 Task: Search one way flight ticket for 2 adults, 2 children, 2 infants in seat in first from Spokane: Spokane International Airport (geiger Field) to Laramie: Laramie Regional Airport on 5-3-2023. Choice of flights is Emirates. Number of bags: 7 checked bags. Price is upto 86000. Outbound departure time preference is 12:00.
Action: Mouse moved to (360, 302)
Screenshot: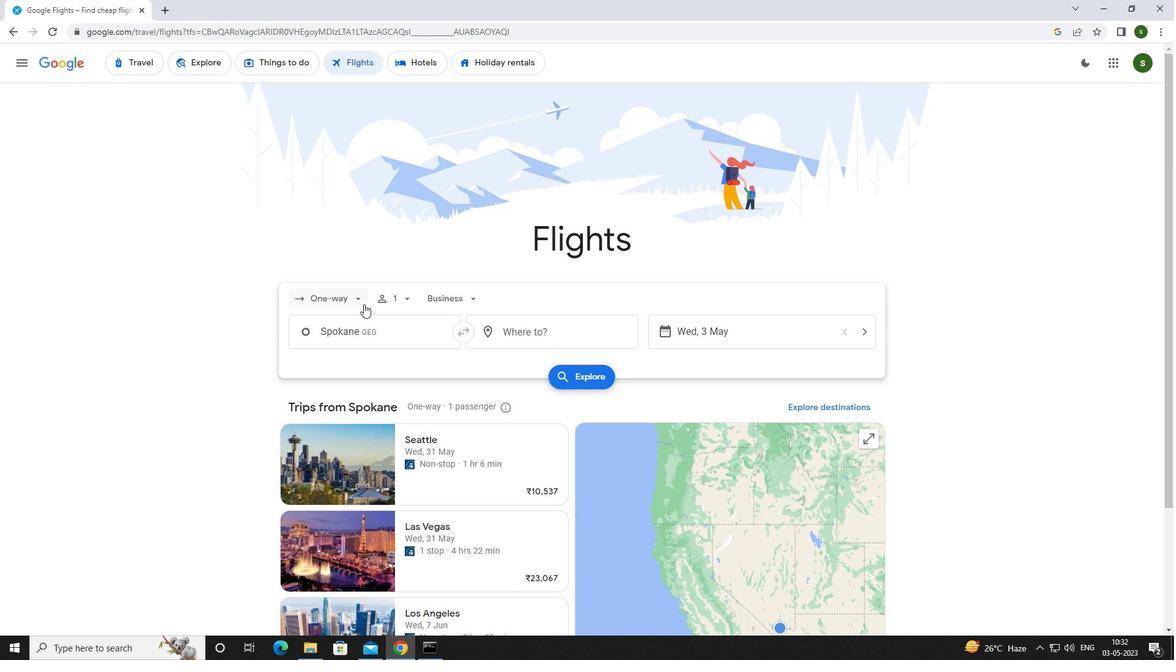 
Action: Mouse pressed left at (360, 302)
Screenshot: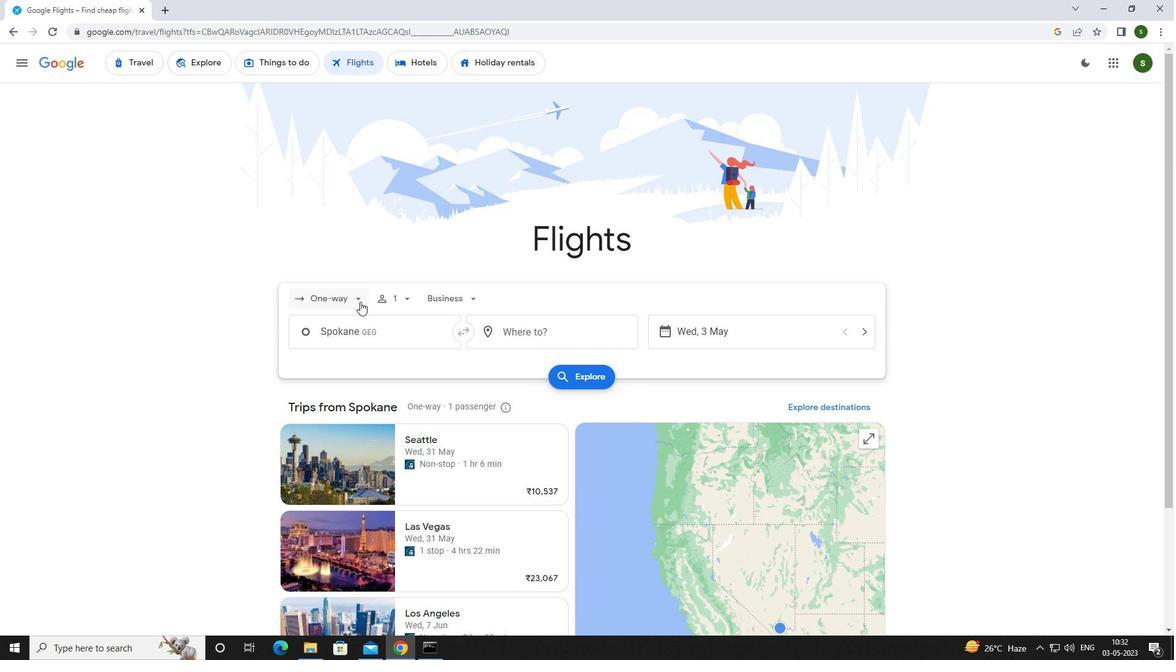 
Action: Mouse moved to (352, 360)
Screenshot: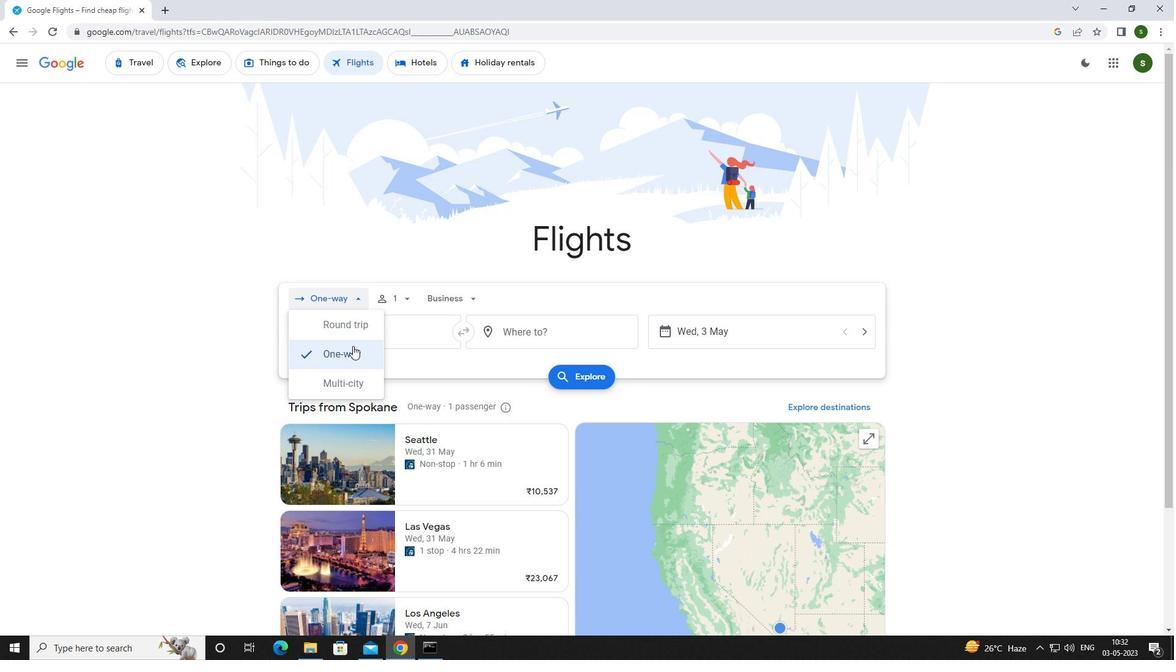 
Action: Mouse pressed left at (352, 360)
Screenshot: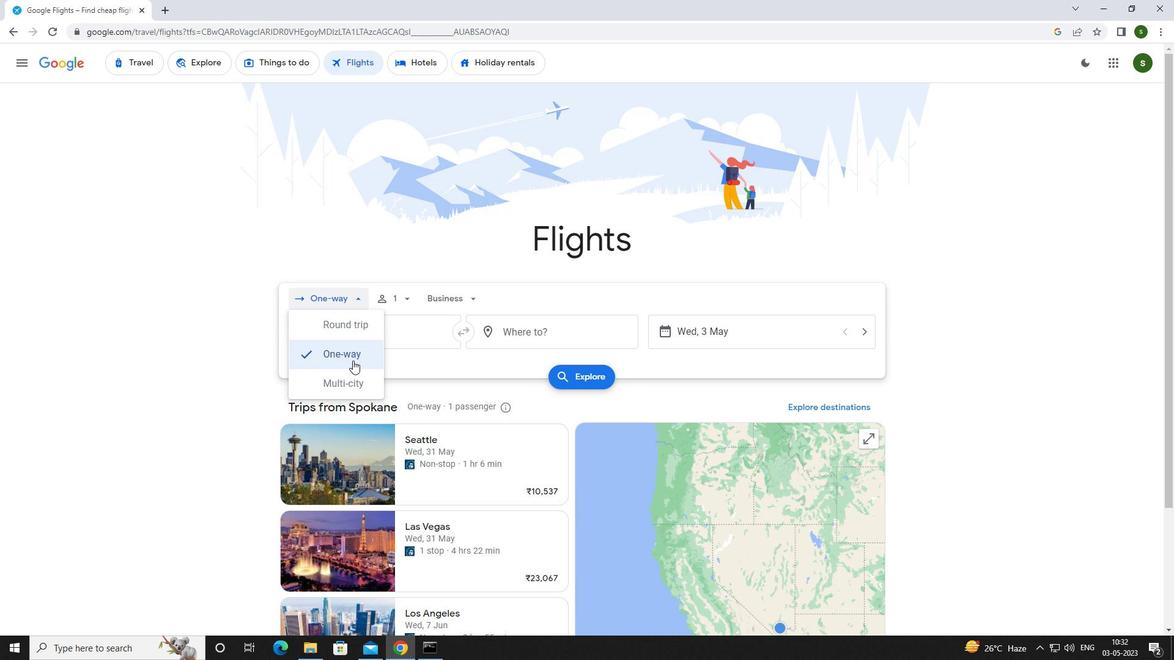 
Action: Mouse moved to (407, 297)
Screenshot: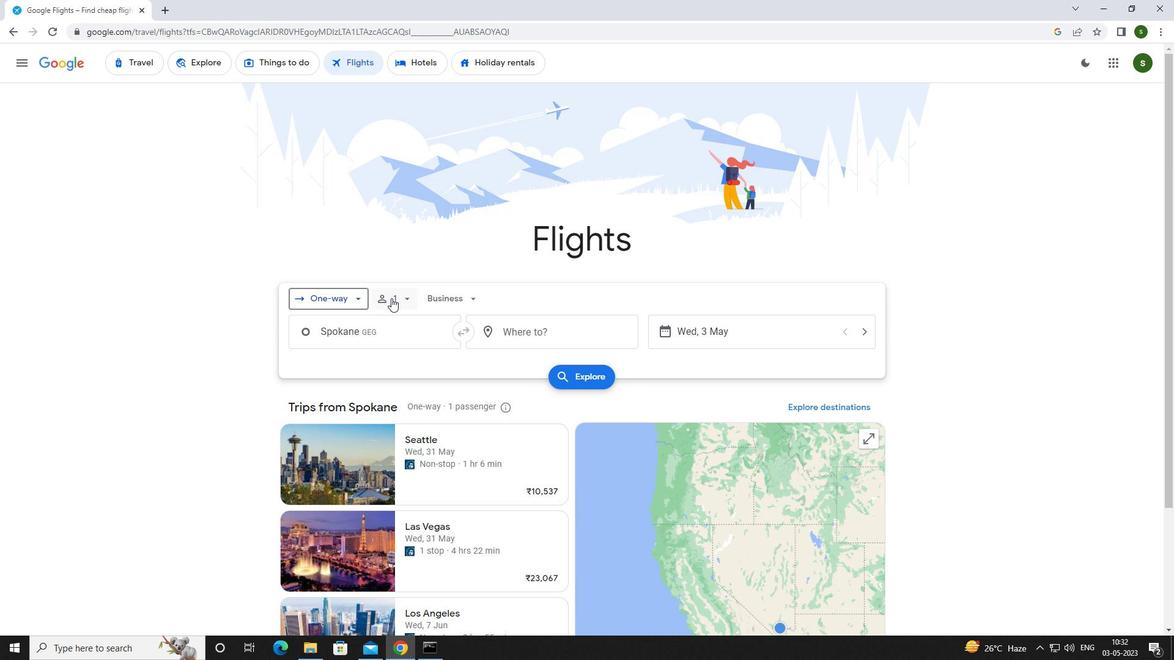 
Action: Mouse pressed left at (407, 297)
Screenshot: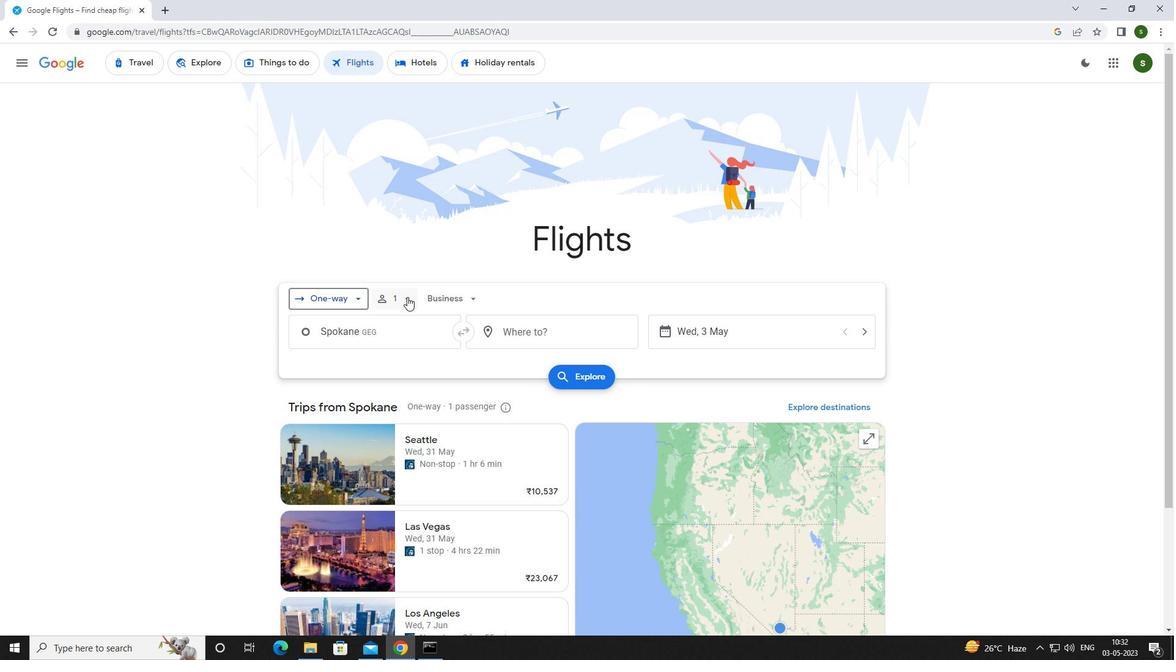 
Action: Mouse moved to (498, 329)
Screenshot: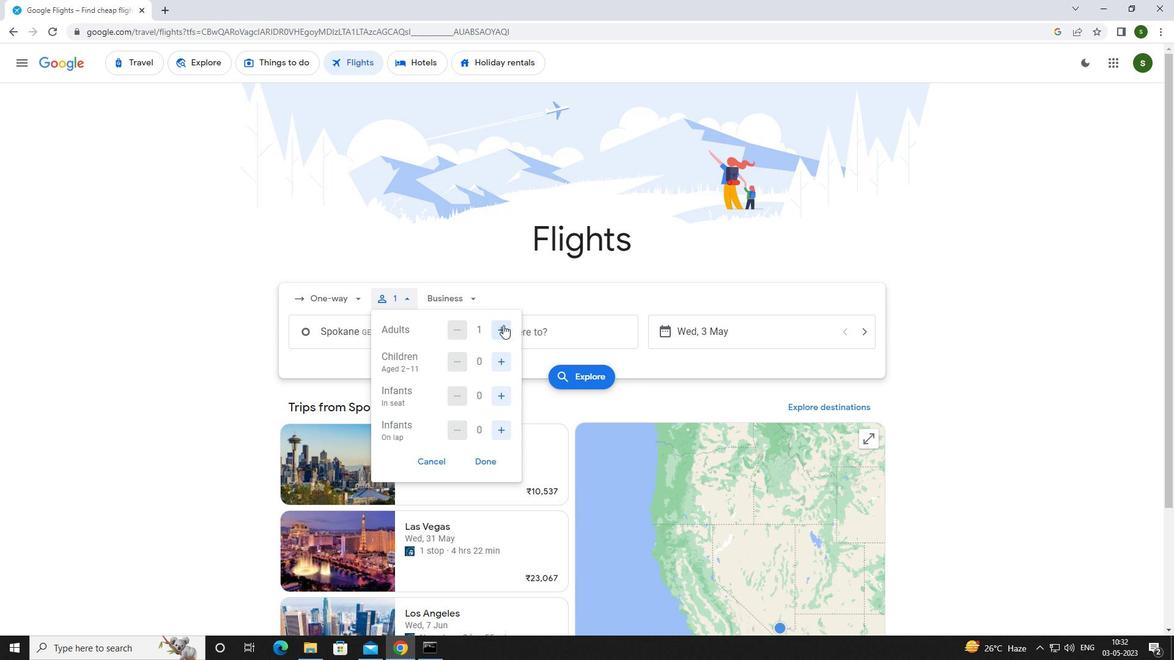 
Action: Mouse pressed left at (498, 329)
Screenshot: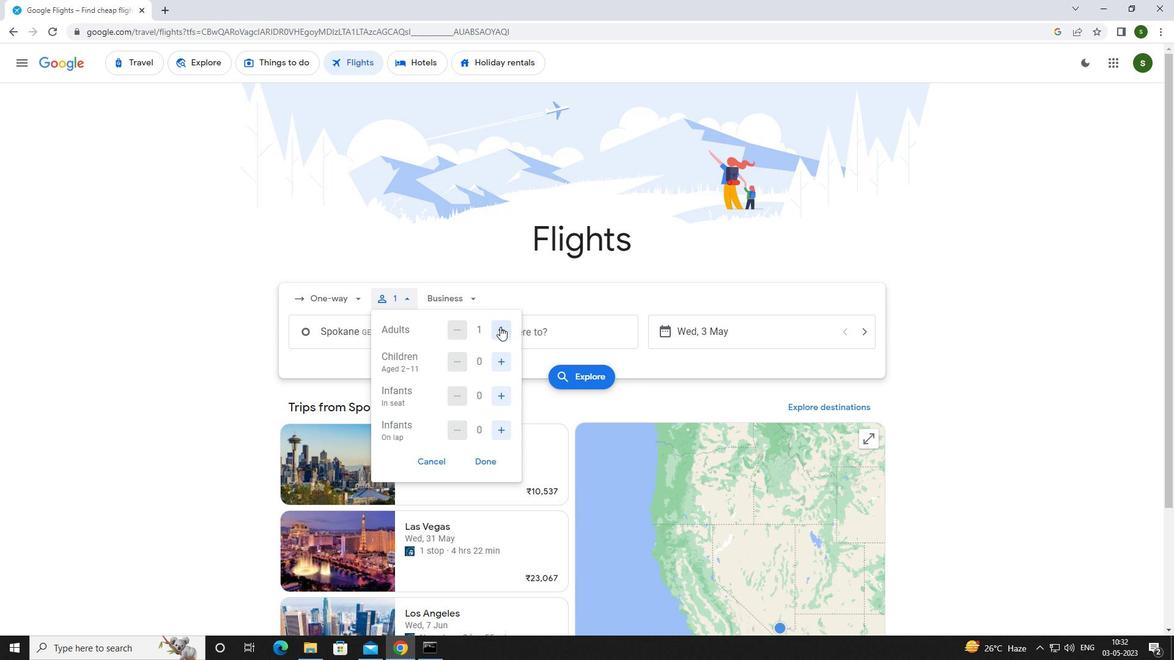 
Action: Mouse moved to (500, 360)
Screenshot: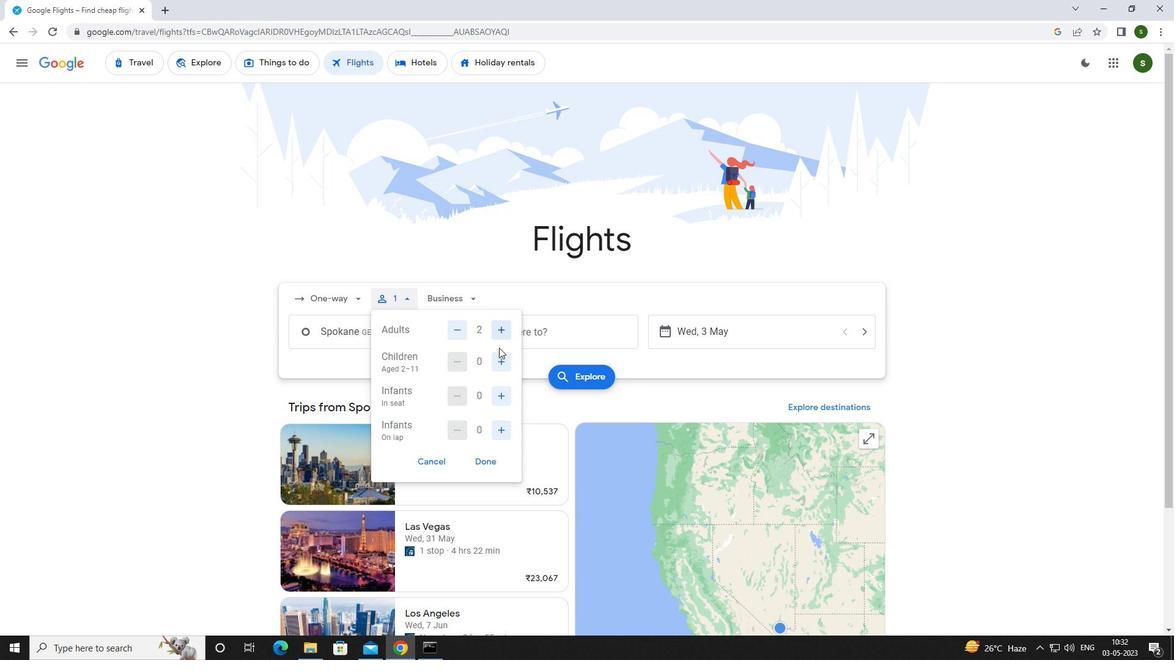 
Action: Mouse pressed left at (500, 360)
Screenshot: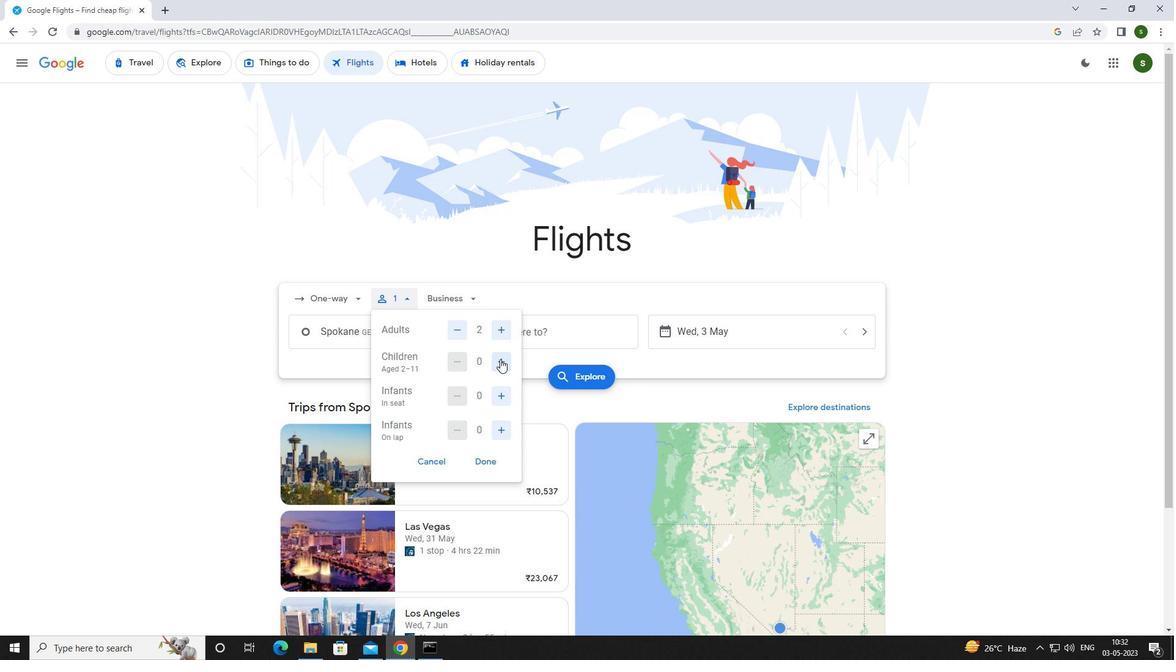 
Action: Mouse pressed left at (500, 360)
Screenshot: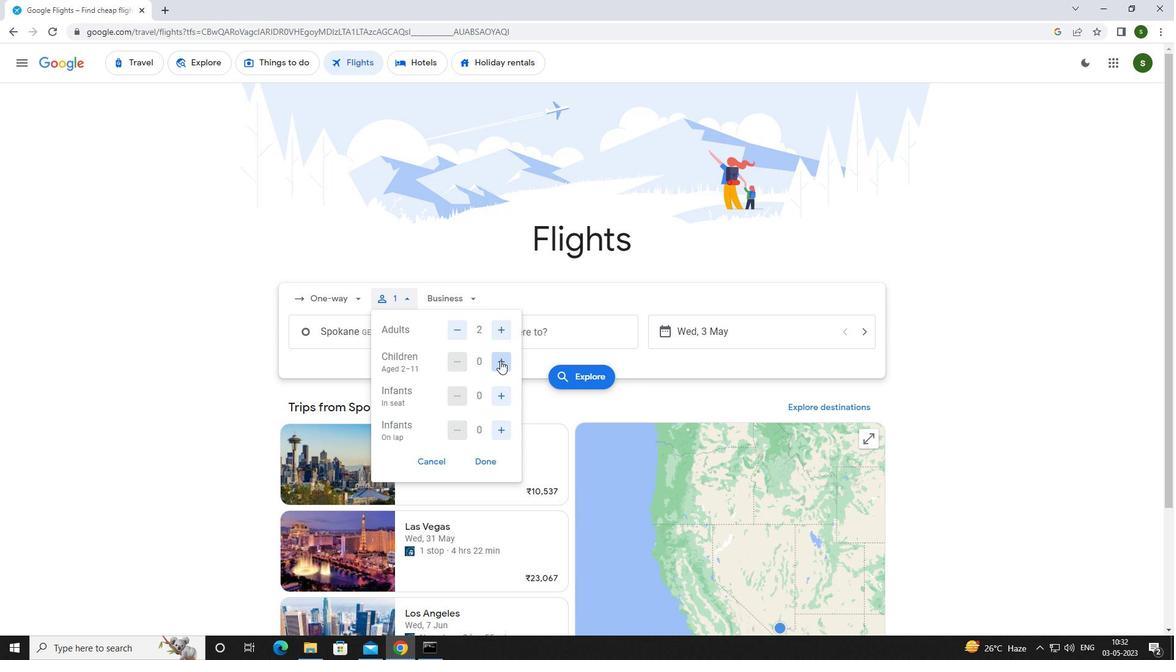 
Action: Mouse moved to (501, 392)
Screenshot: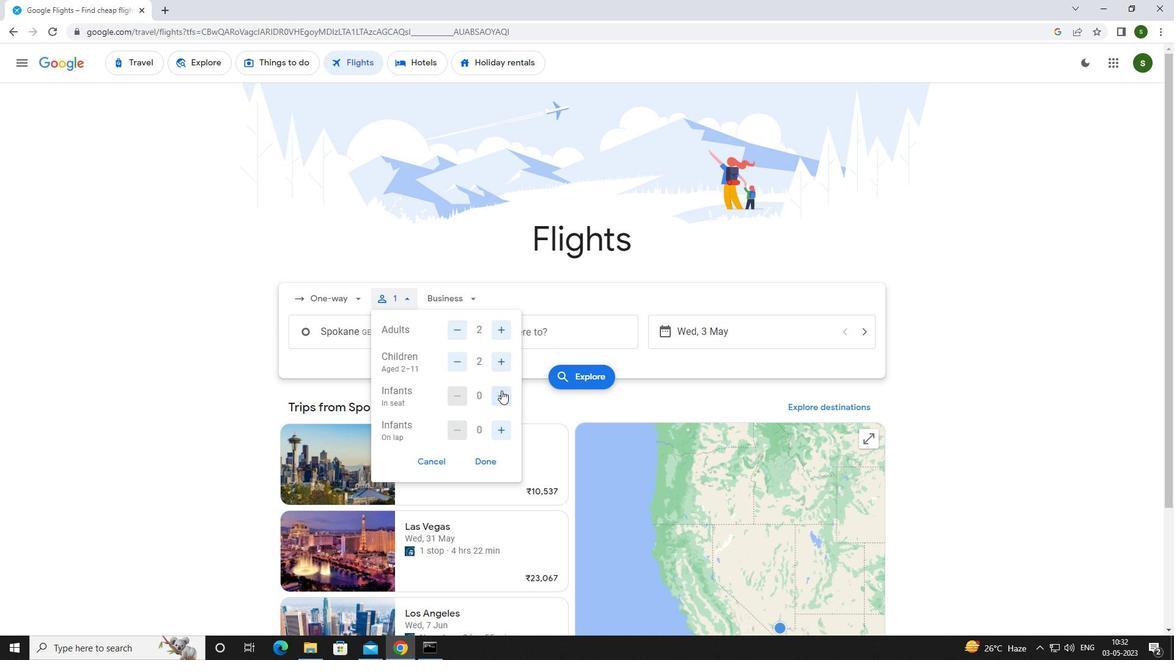 
Action: Mouse pressed left at (501, 392)
Screenshot: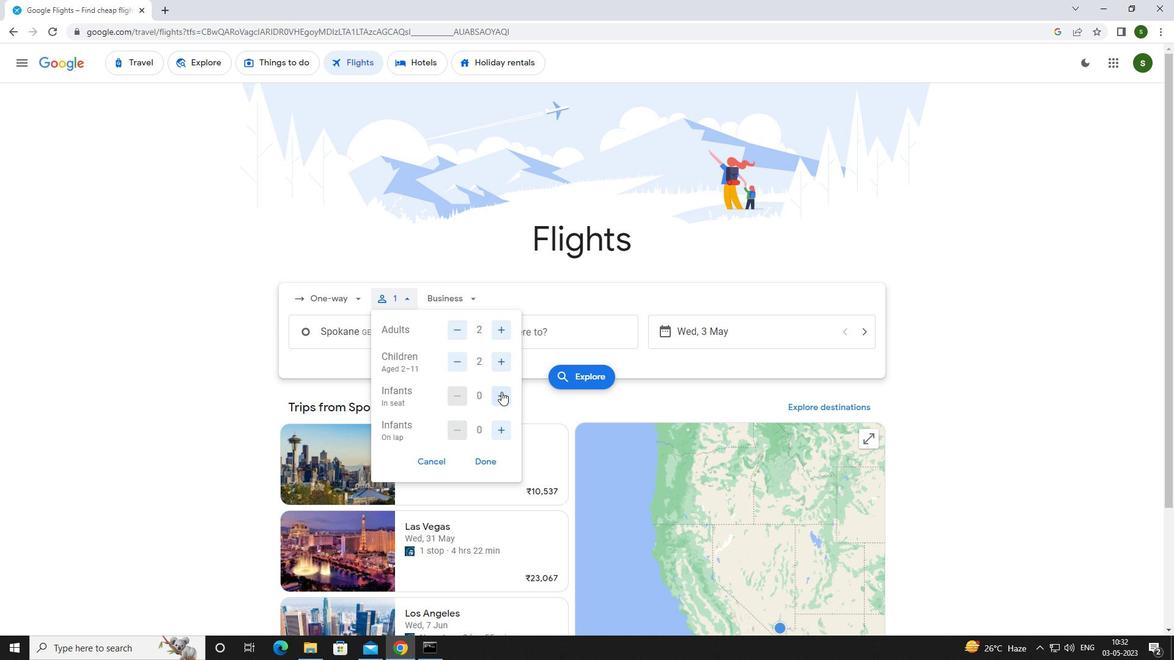 
Action: Mouse pressed left at (501, 392)
Screenshot: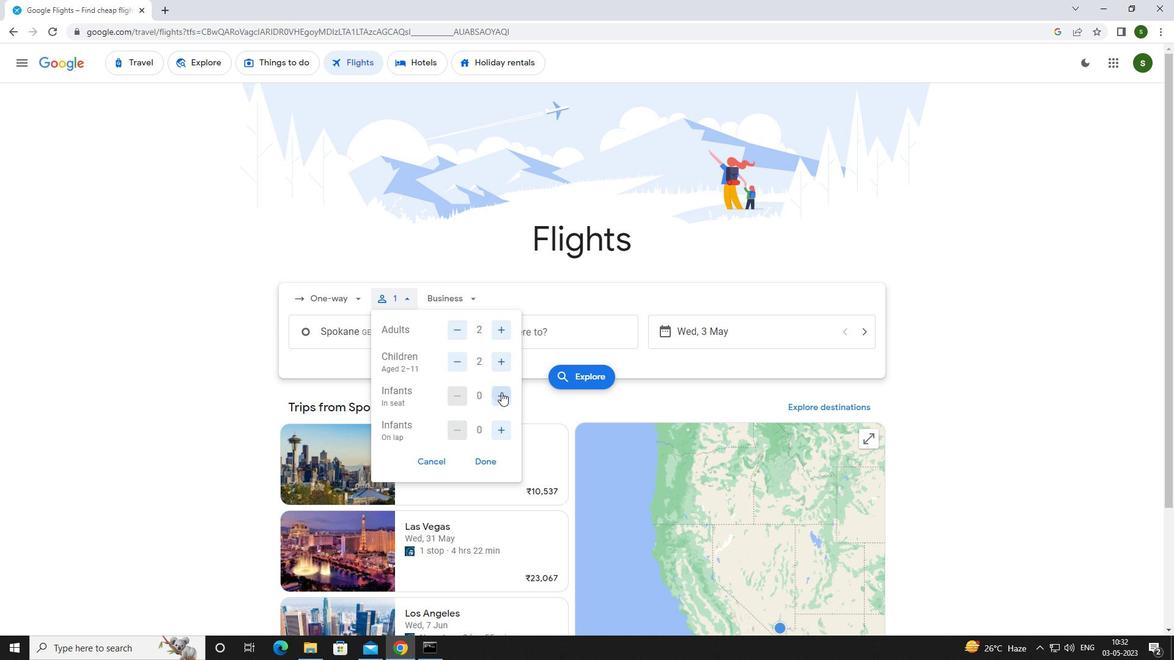 
Action: Mouse moved to (456, 299)
Screenshot: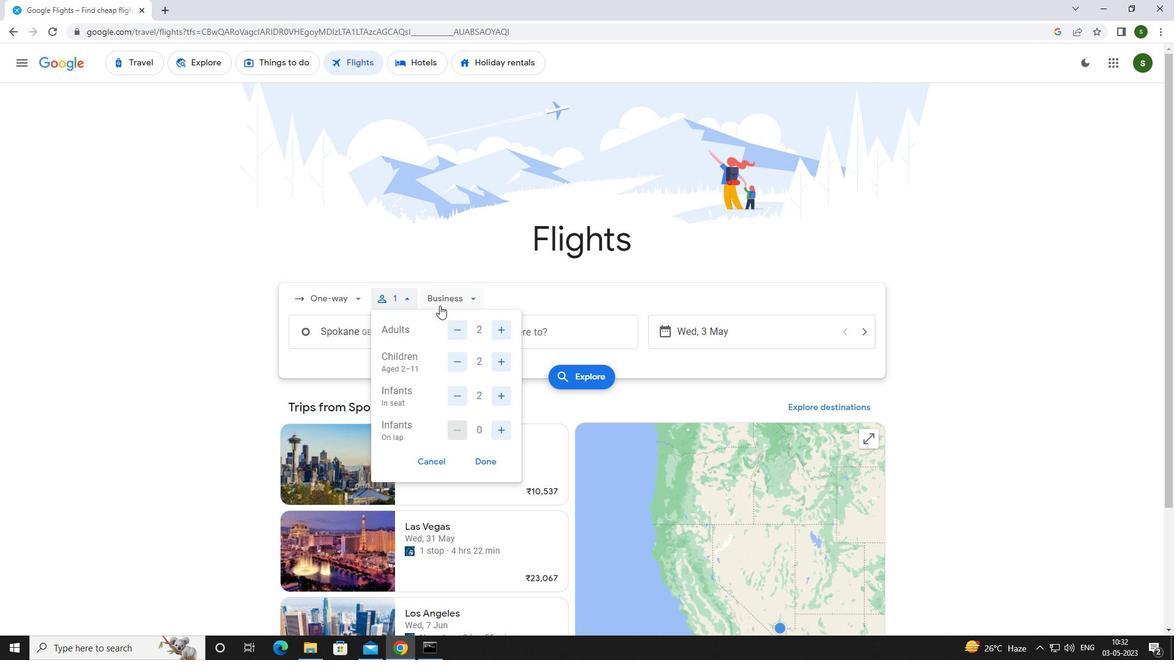 
Action: Mouse pressed left at (456, 299)
Screenshot: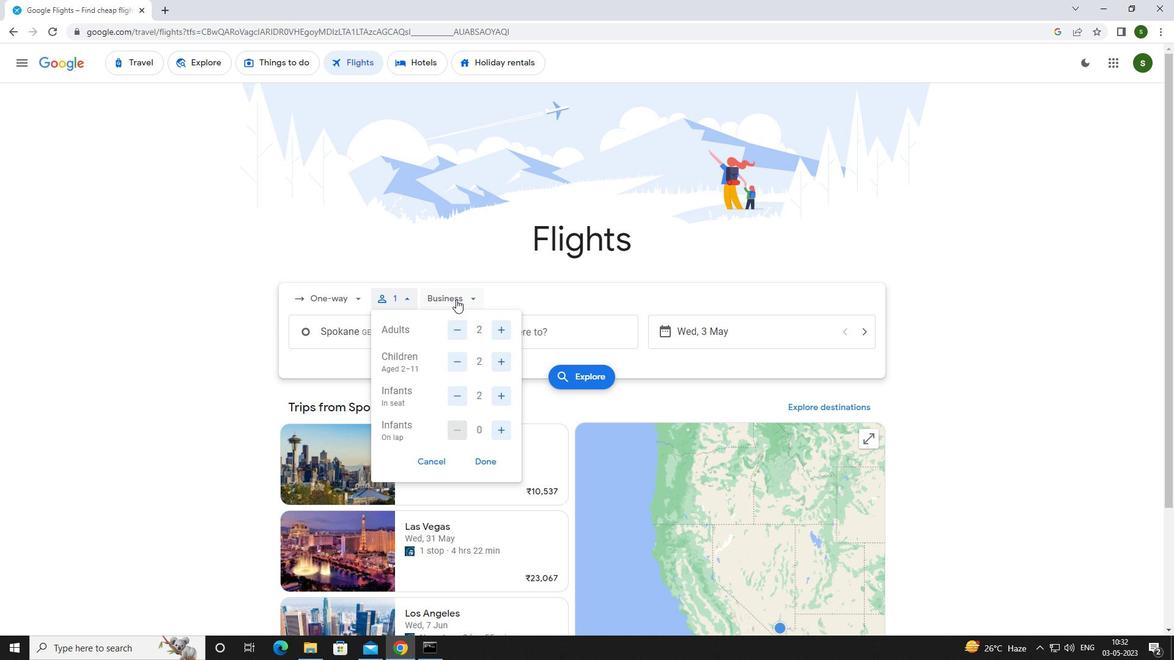 
Action: Mouse moved to (471, 409)
Screenshot: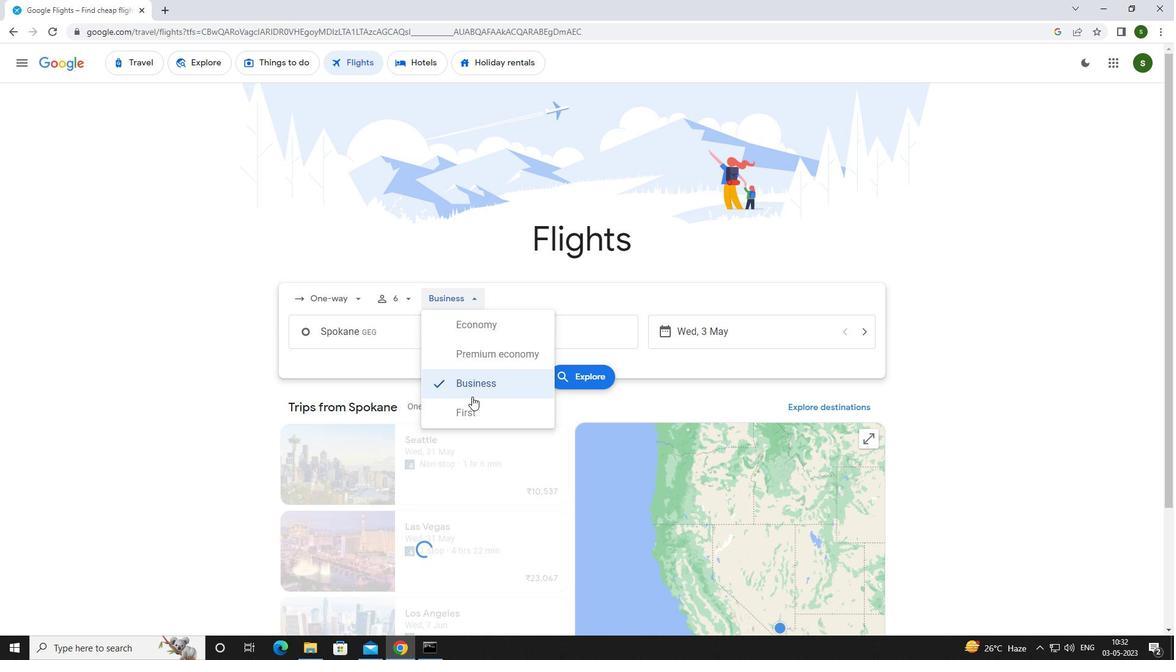 
Action: Mouse pressed left at (471, 409)
Screenshot: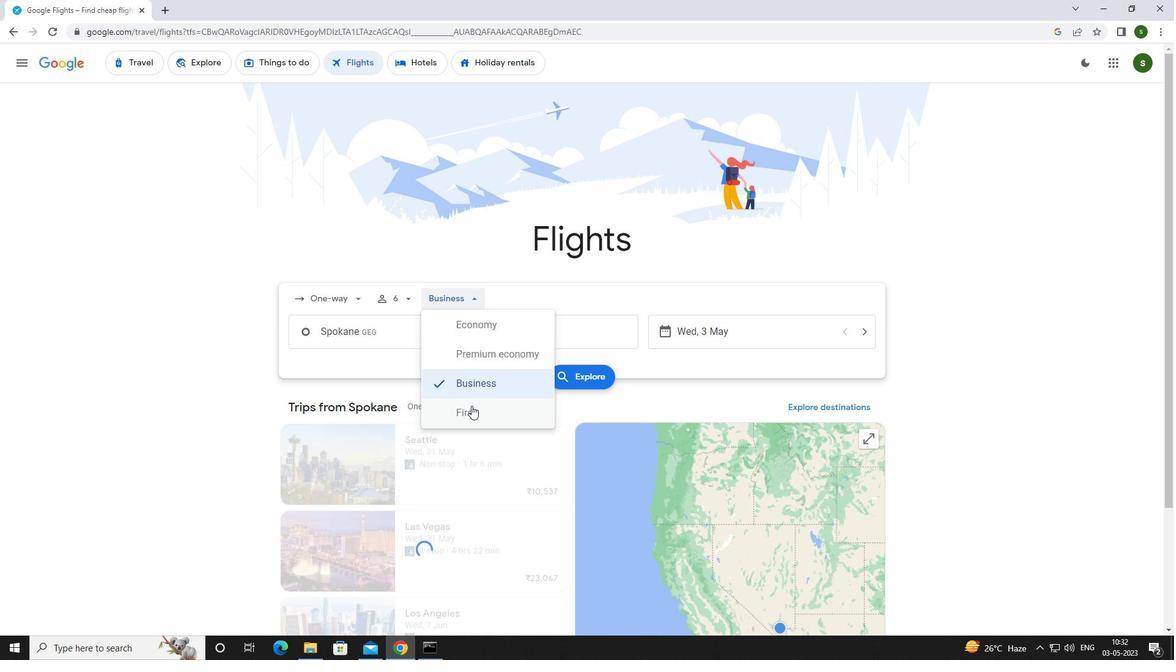 
Action: Mouse moved to (393, 337)
Screenshot: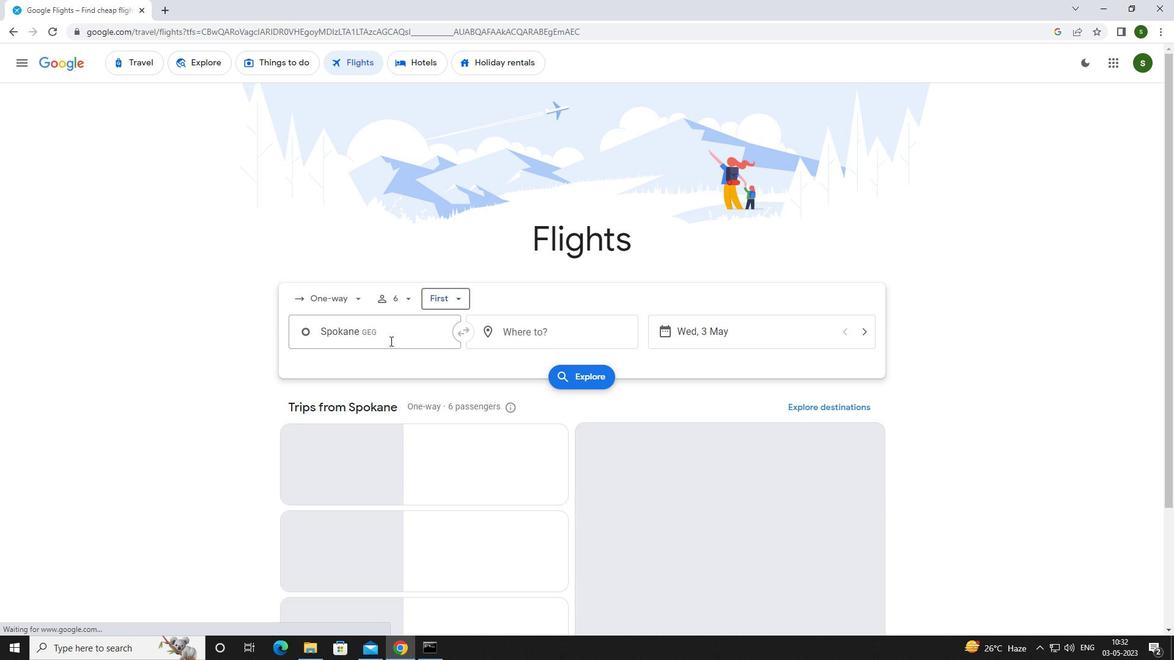 
Action: Mouse pressed left at (393, 337)
Screenshot: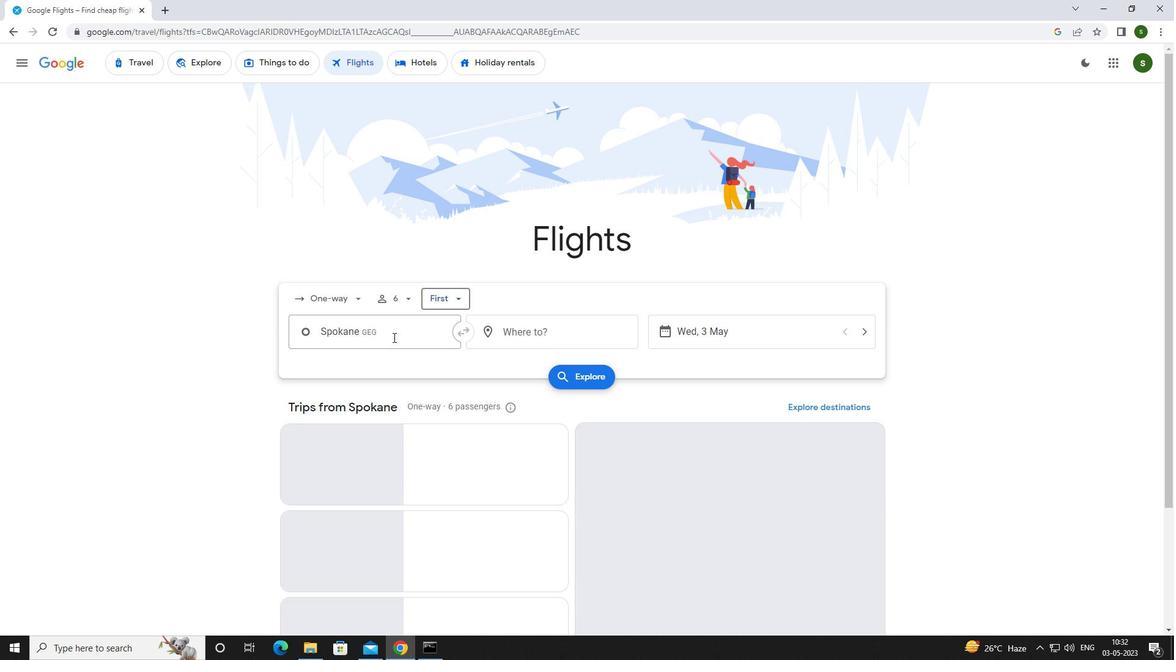 
Action: Mouse moved to (396, 336)
Screenshot: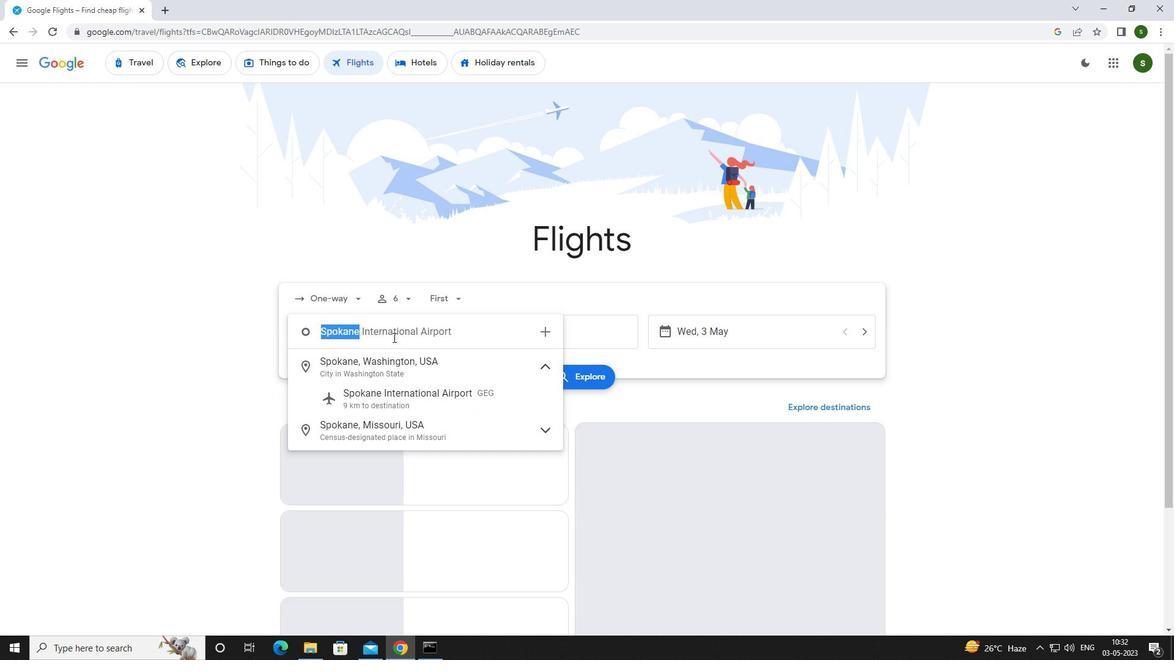 
Action: Key pressed <Key.caps_lock>s<Key.caps_lock>po
Screenshot: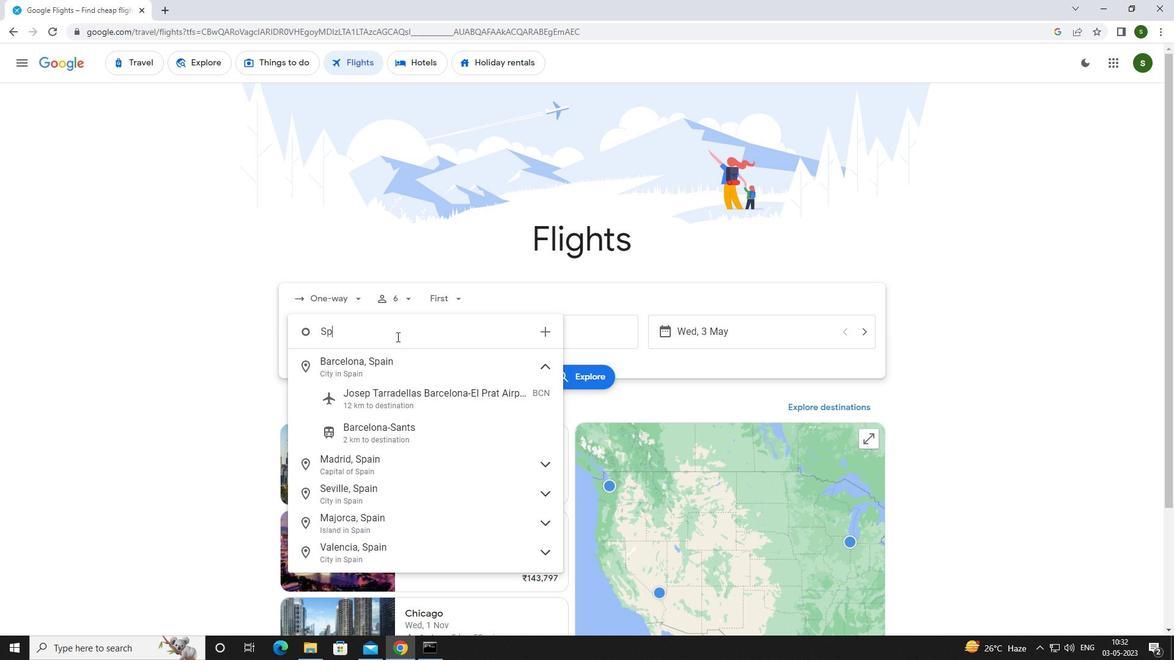 
Action: Mouse moved to (398, 405)
Screenshot: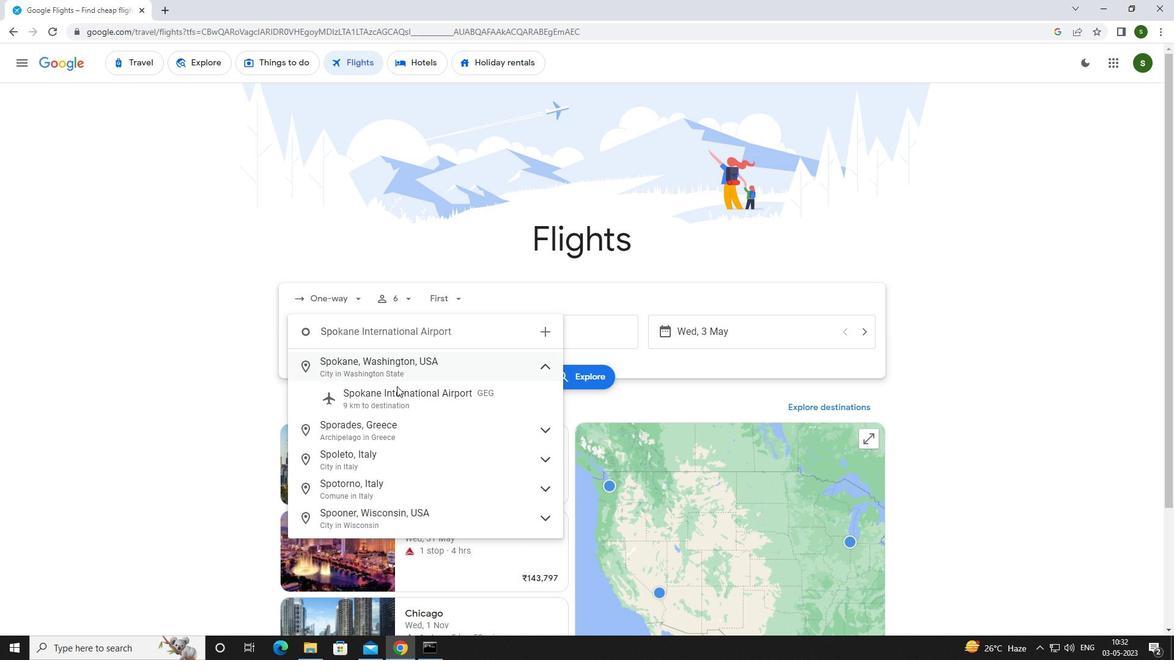 
Action: Mouse pressed left at (398, 405)
Screenshot: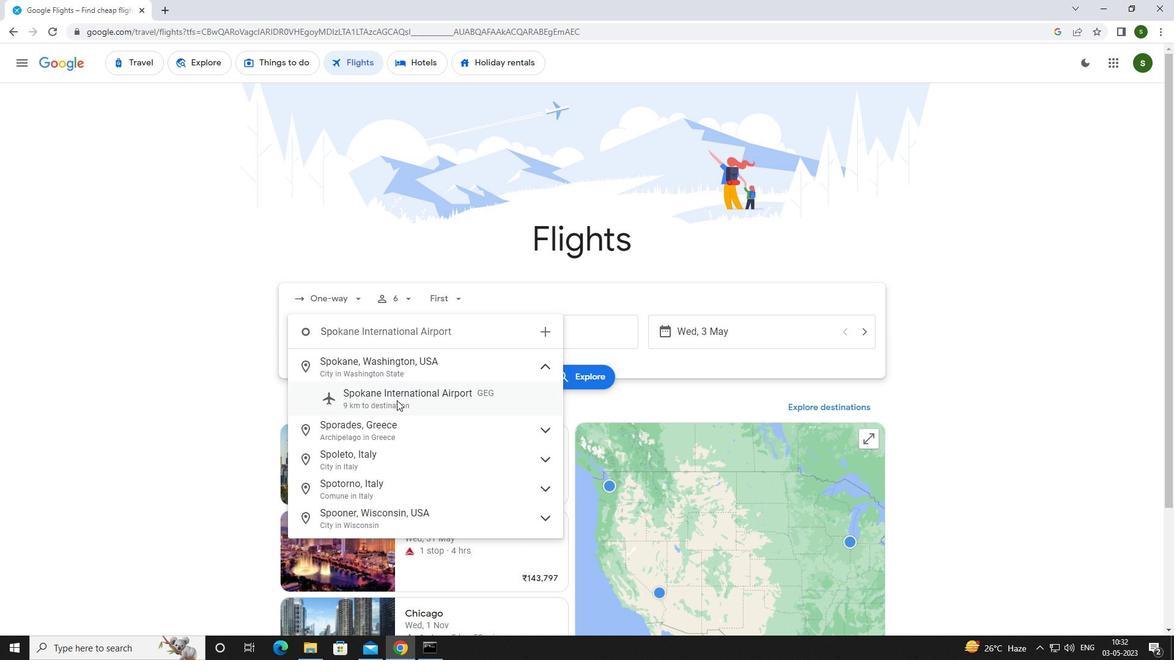 
Action: Mouse moved to (545, 338)
Screenshot: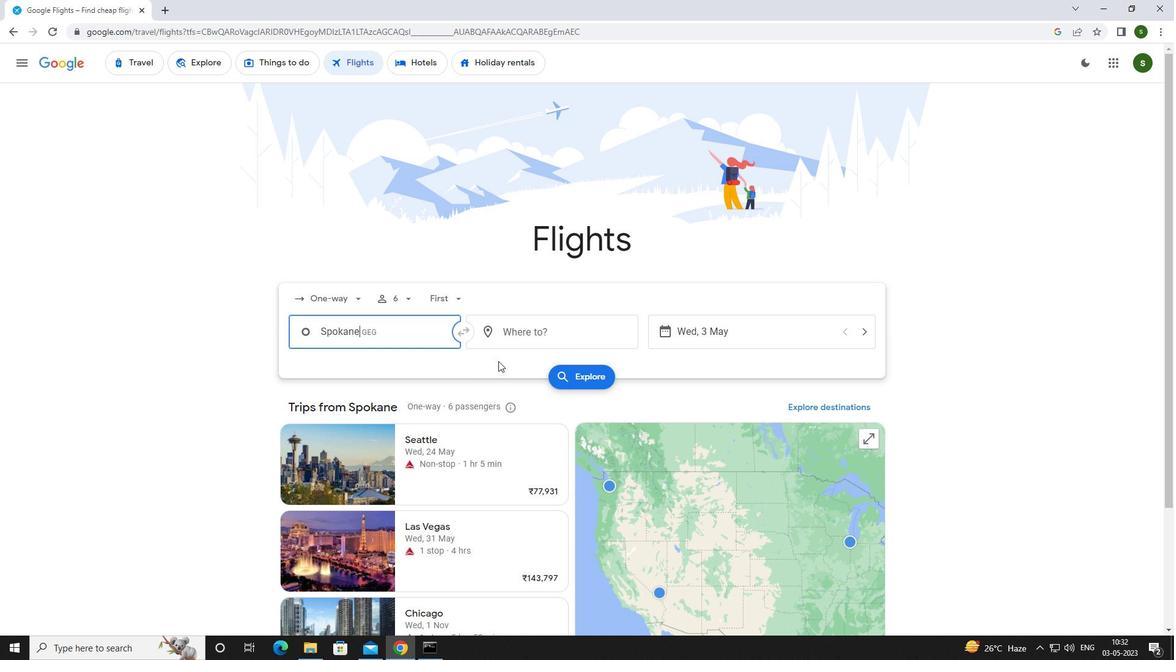 
Action: Mouse pressed left at (545, 338)
Screenshot: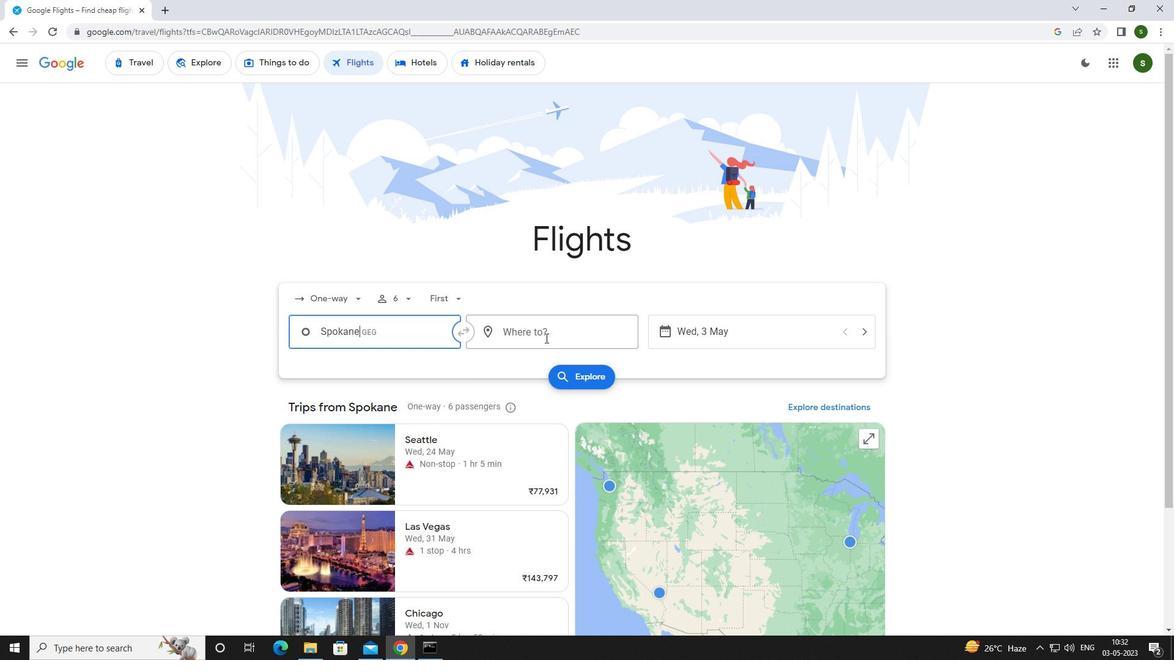 
Action: Key pressed <Key.caps_lock>l<Key.caps_lock>aram
Screenshot: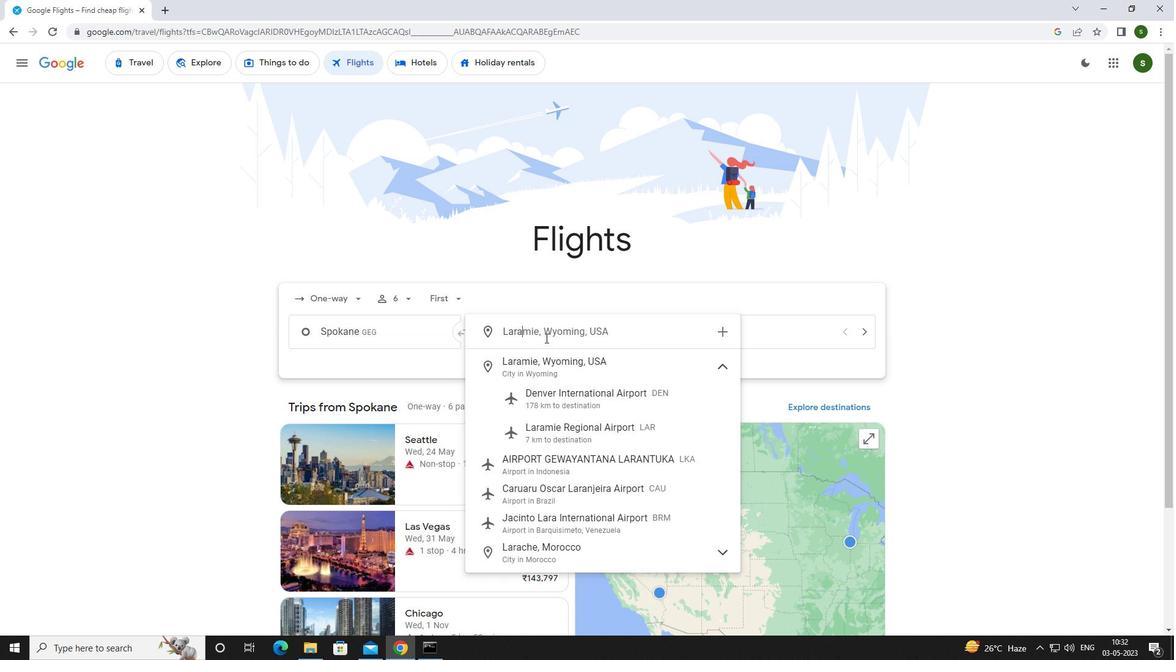 
Action: Mouse moved to (541, 426)
Screenshot: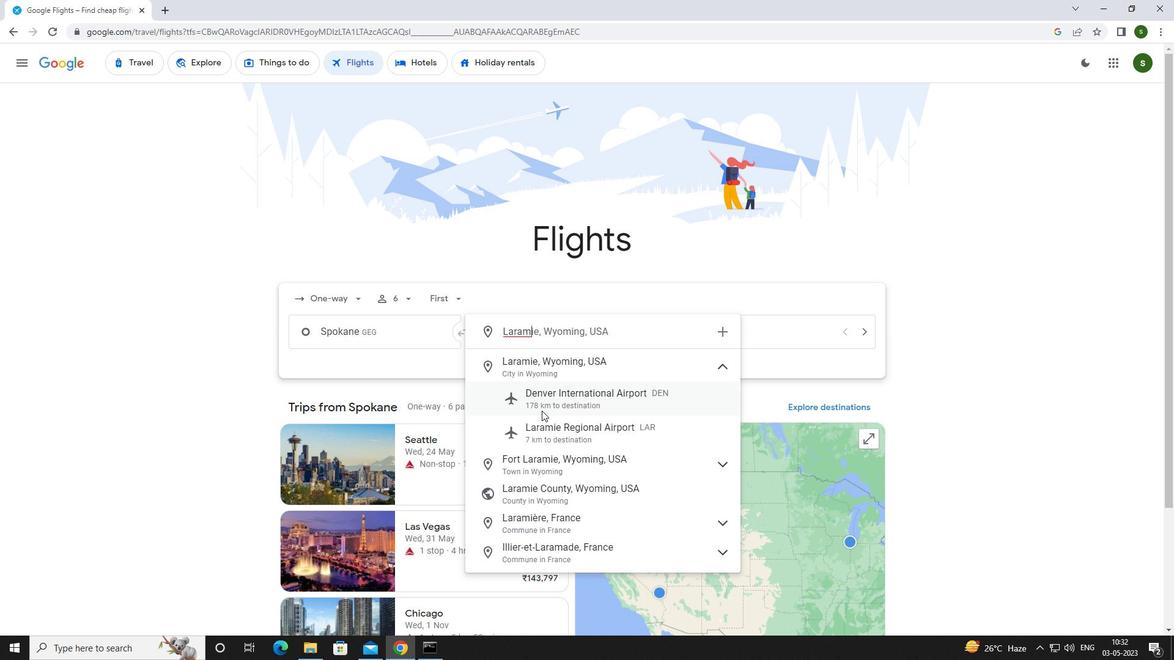 
Action: Mouse pressed left at (541, 426)
Screenshot: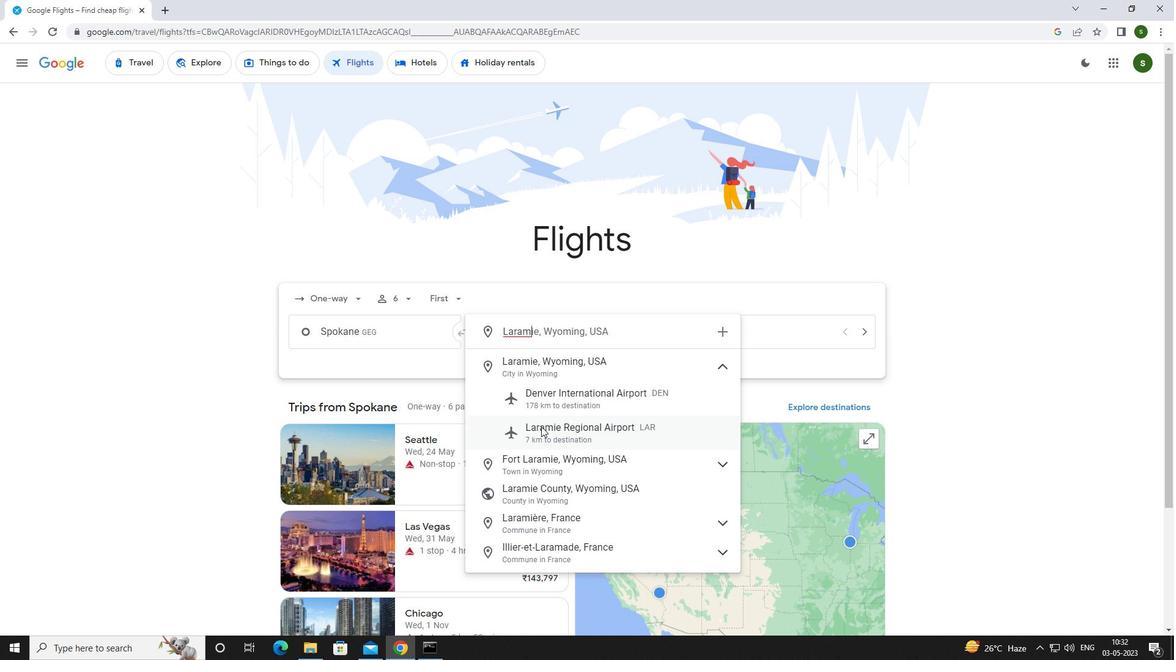 
Action: Mouse moved to (766, 327)
Screenshot: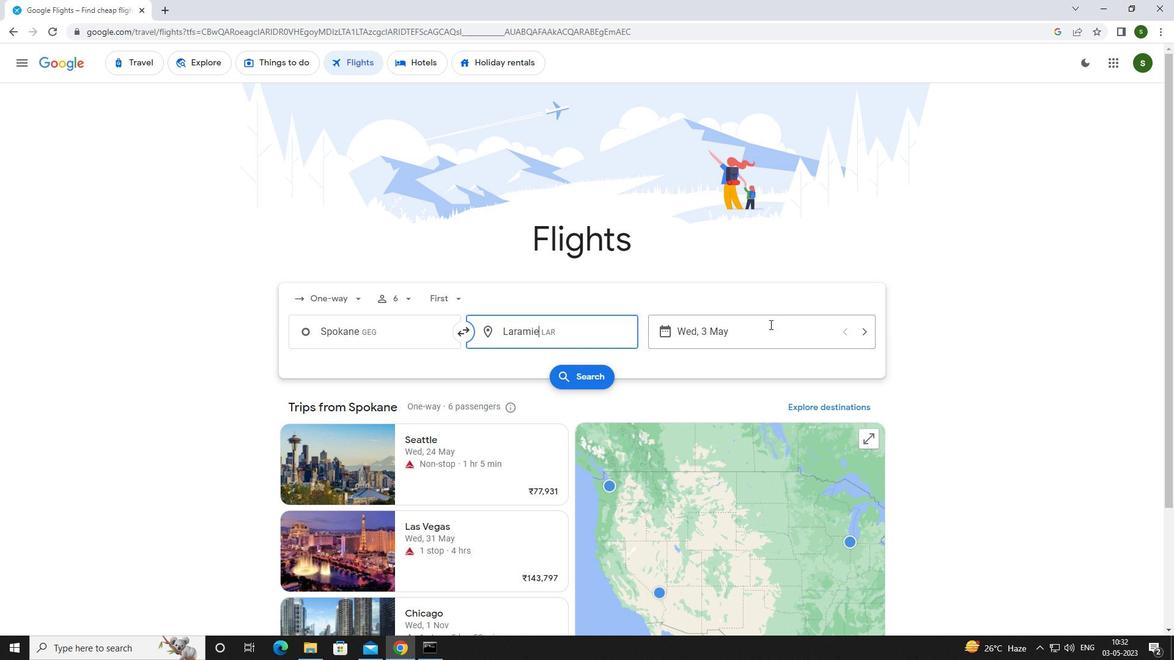 
Action: Mouse pressed left at (766, 327)
Screenshot: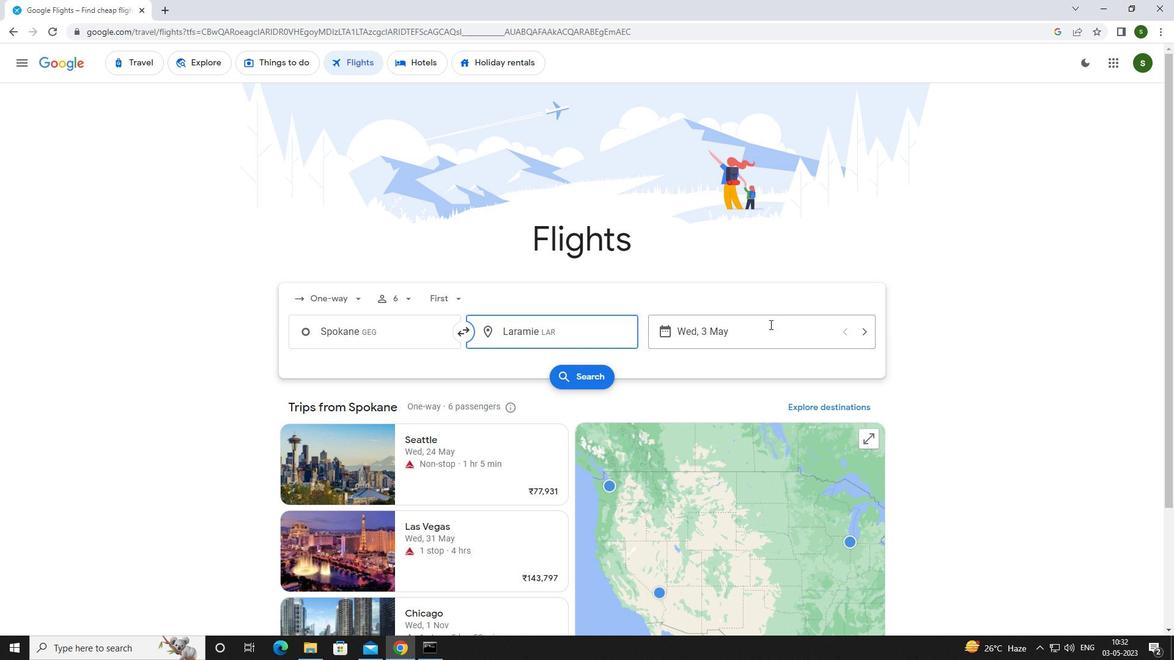 
Action: Mouse moved to (538, 418)
Screenshot: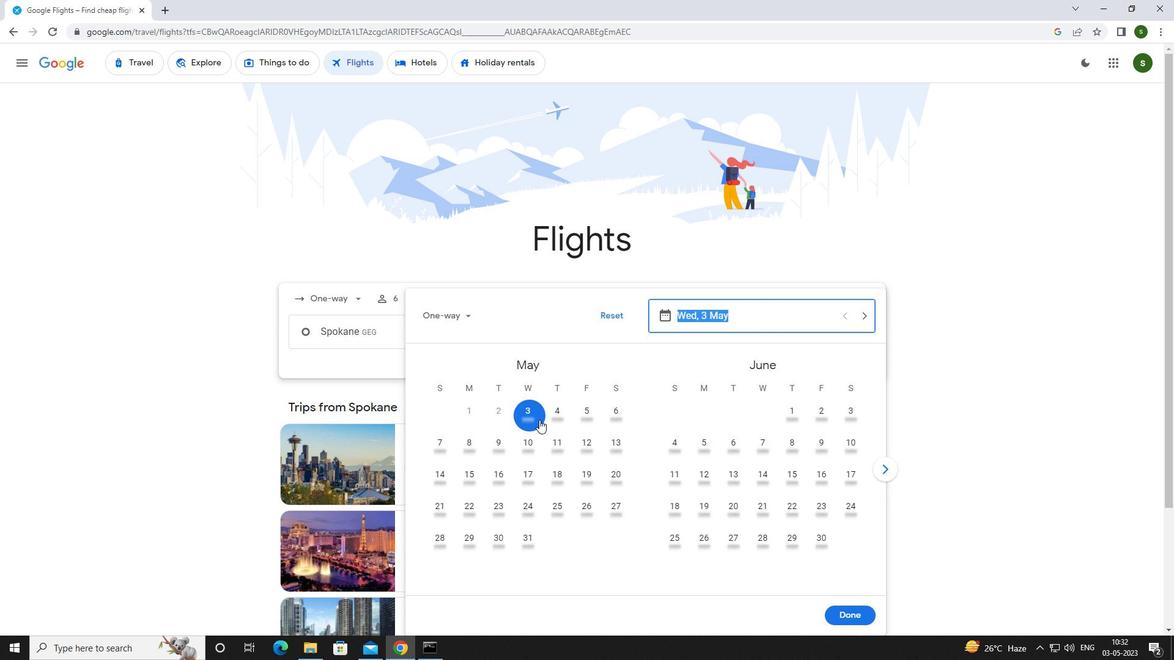 
Action: Mouse pressed left at (538, 418)
Screenshot: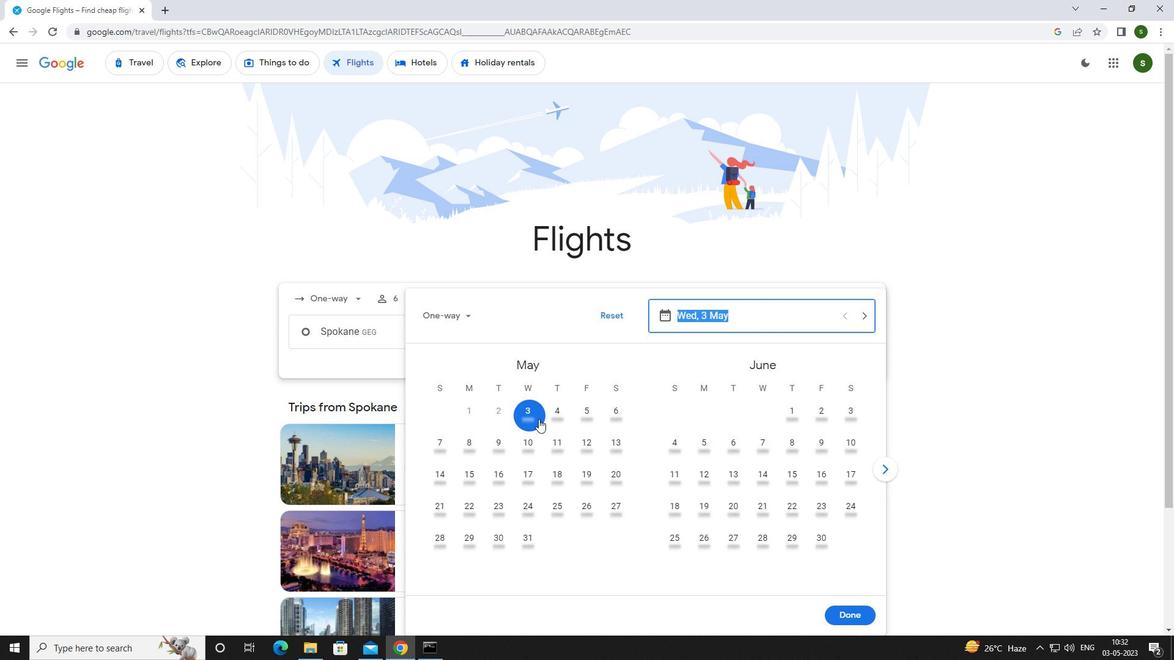 
Action: Mouse moved to (840, 622)
Screenshot: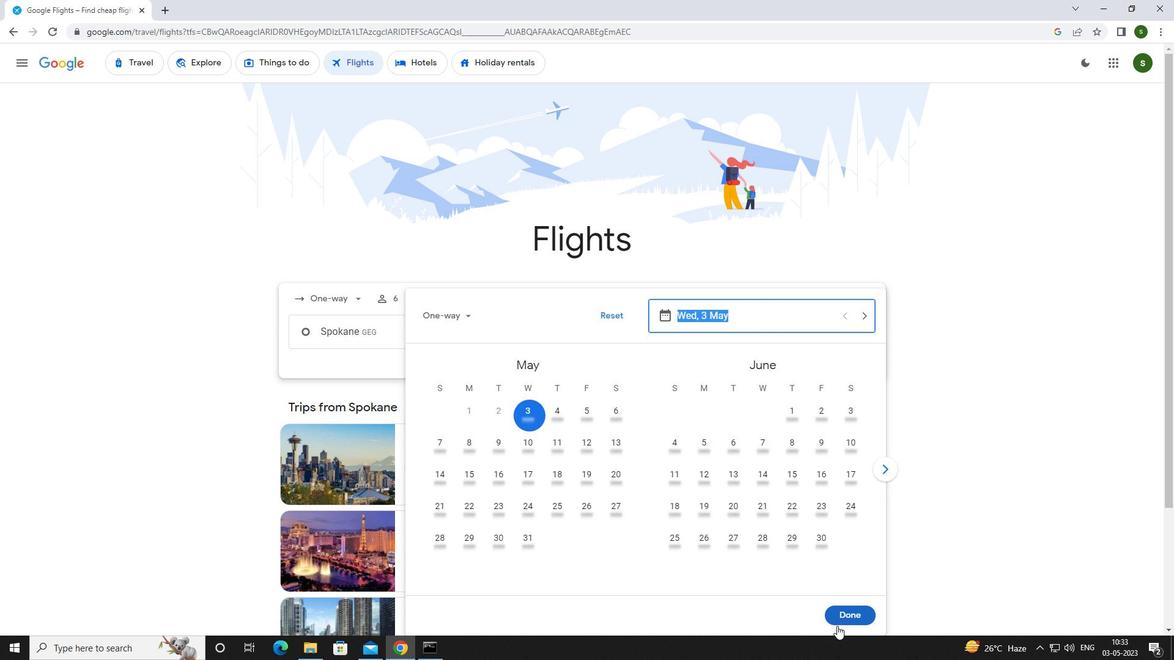 
Action: Mouse pressed left at (840, 622)
Screenshot: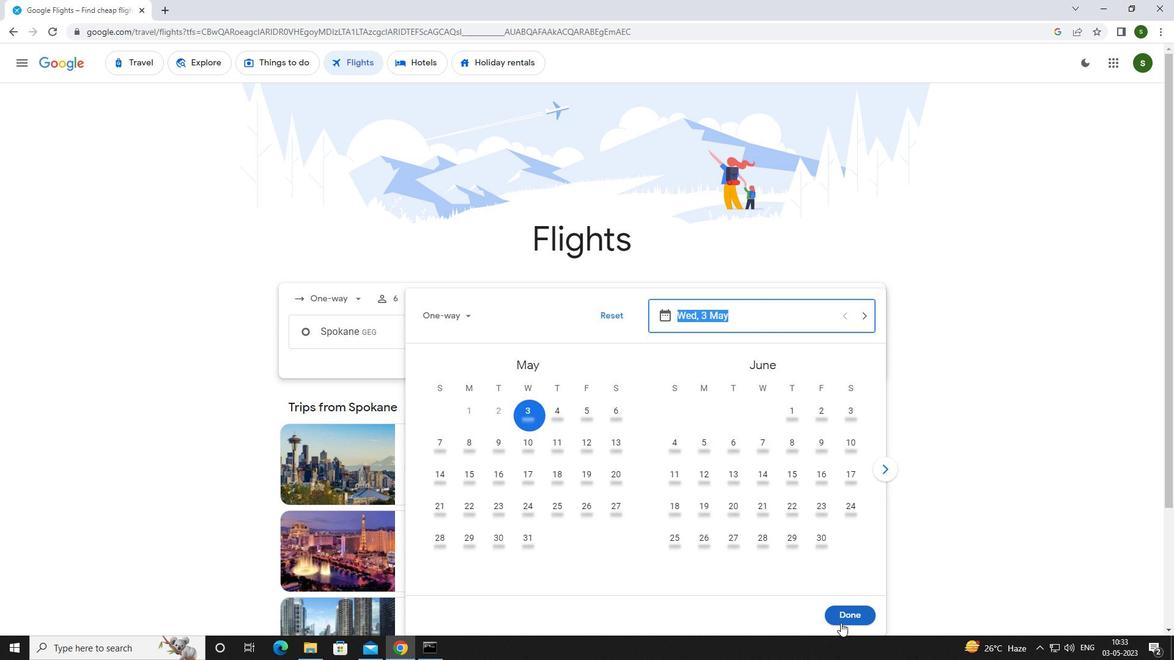 
Action: Mouse moved to (574, 369)
Screenshot: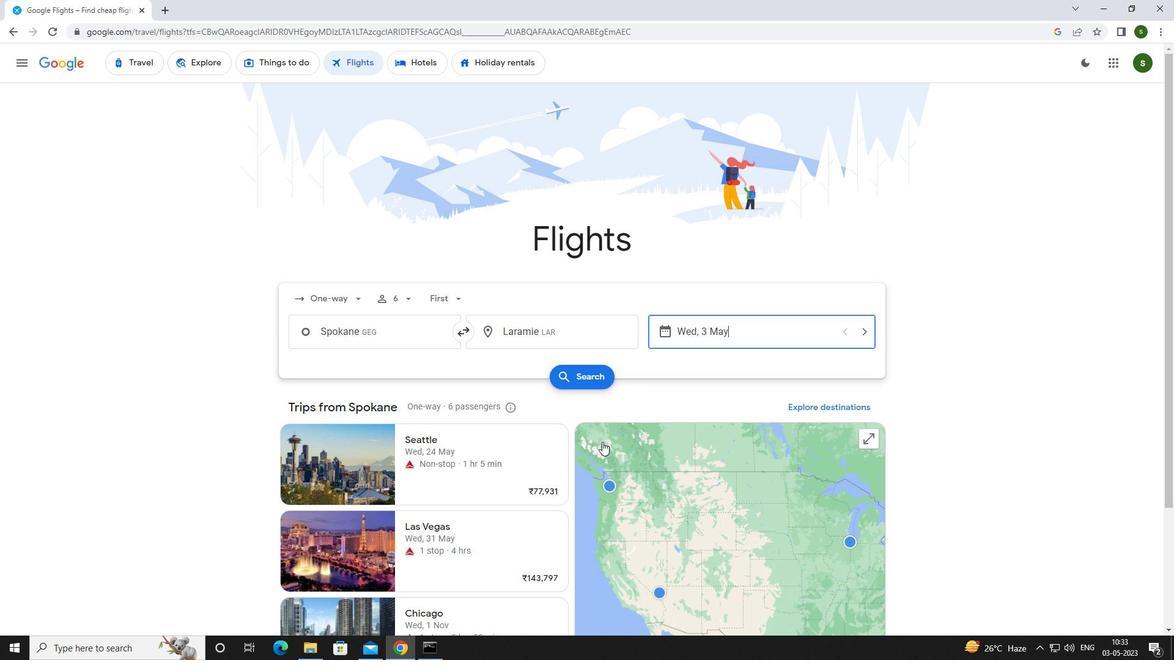 
Action: Mouse pressed left at (574, 369)
Screenshot: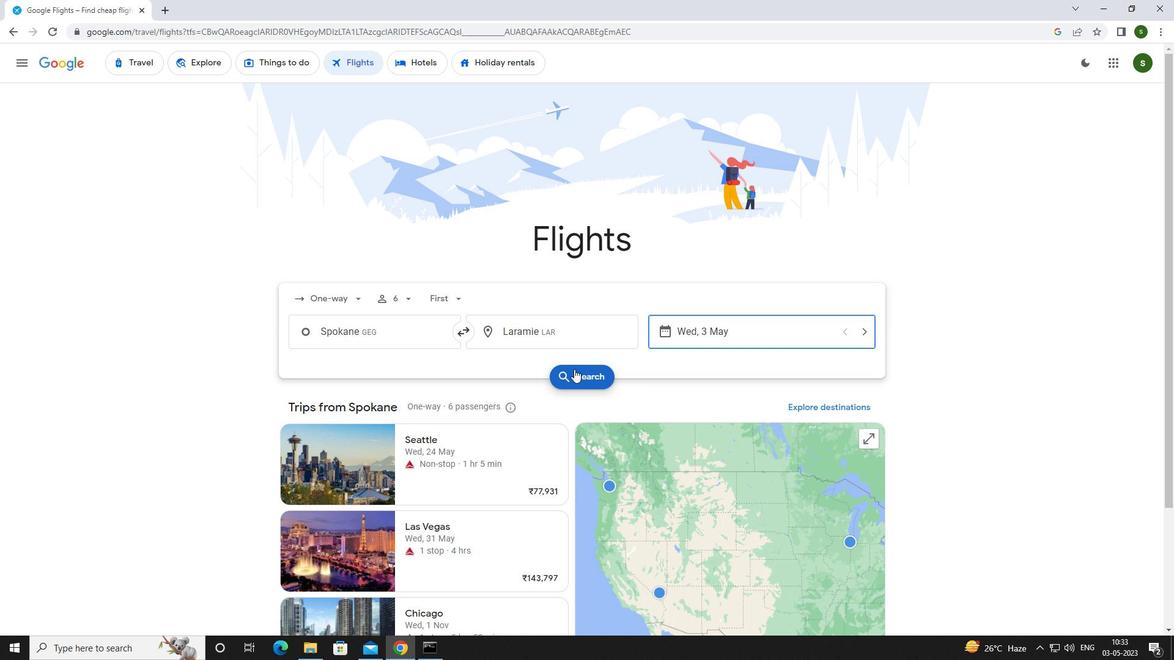
Action: Mouse moved to (302, 176)
Screenshot: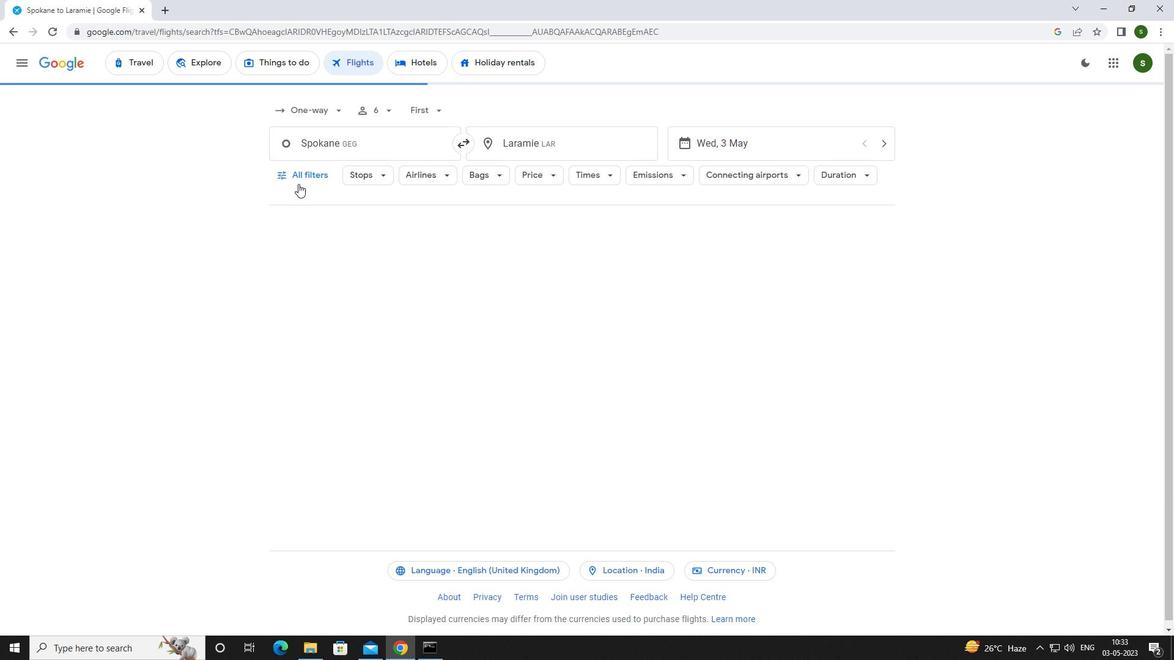 
Action: Mouse pressed left at (302, 176)
Screenshot: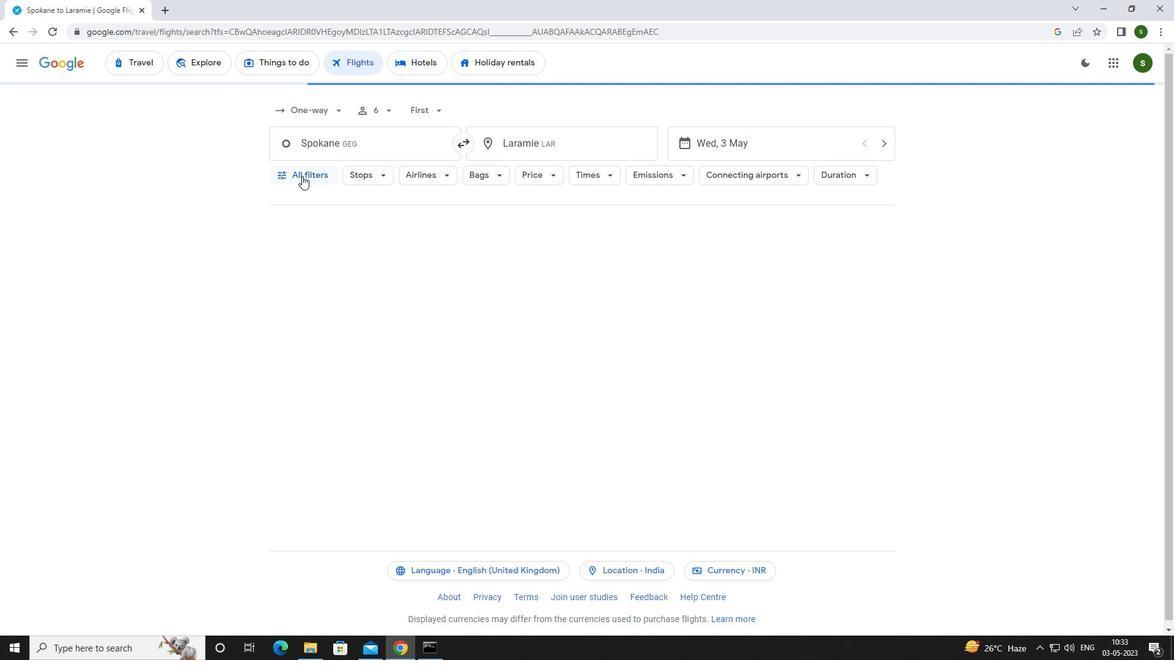 
Action: Mouse moved to (458, 441)
Screenshot: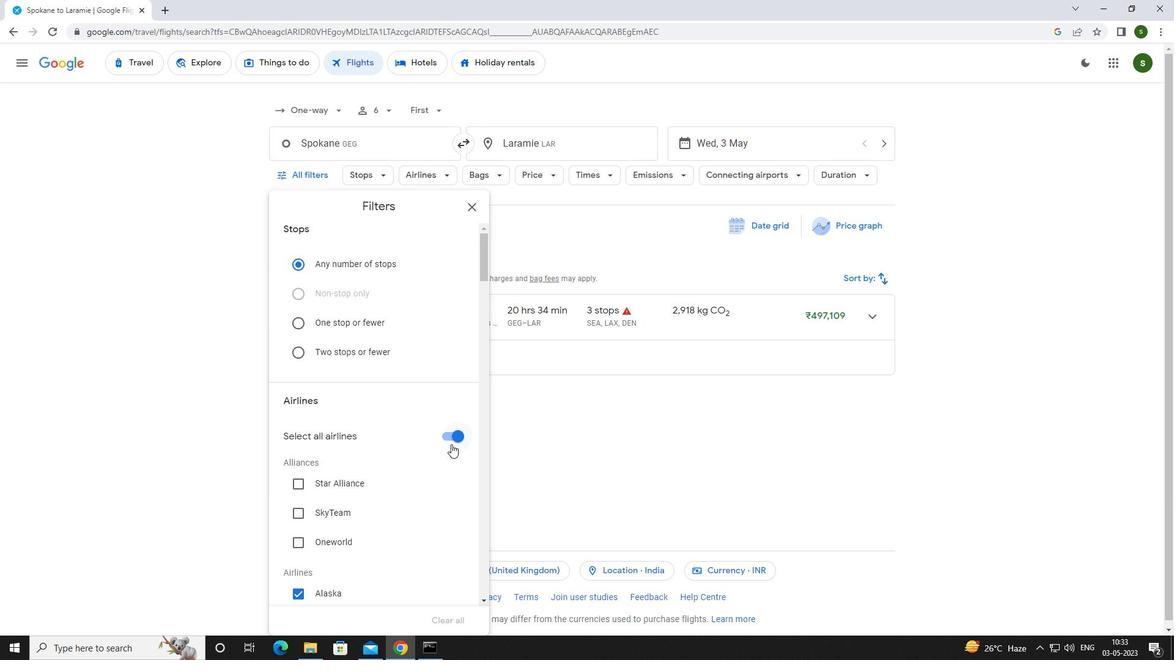 
Action: Mouse pressed left at (458, 441)
Screenshot: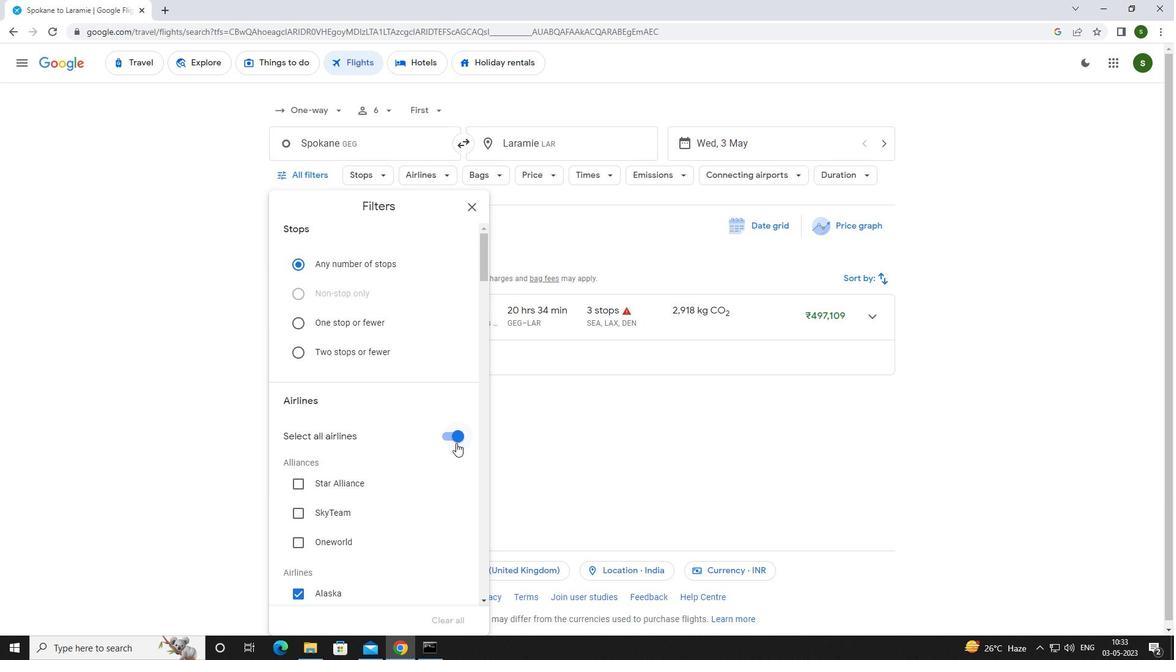 
Action: Mouse moved to (423, 371)
Screenshot: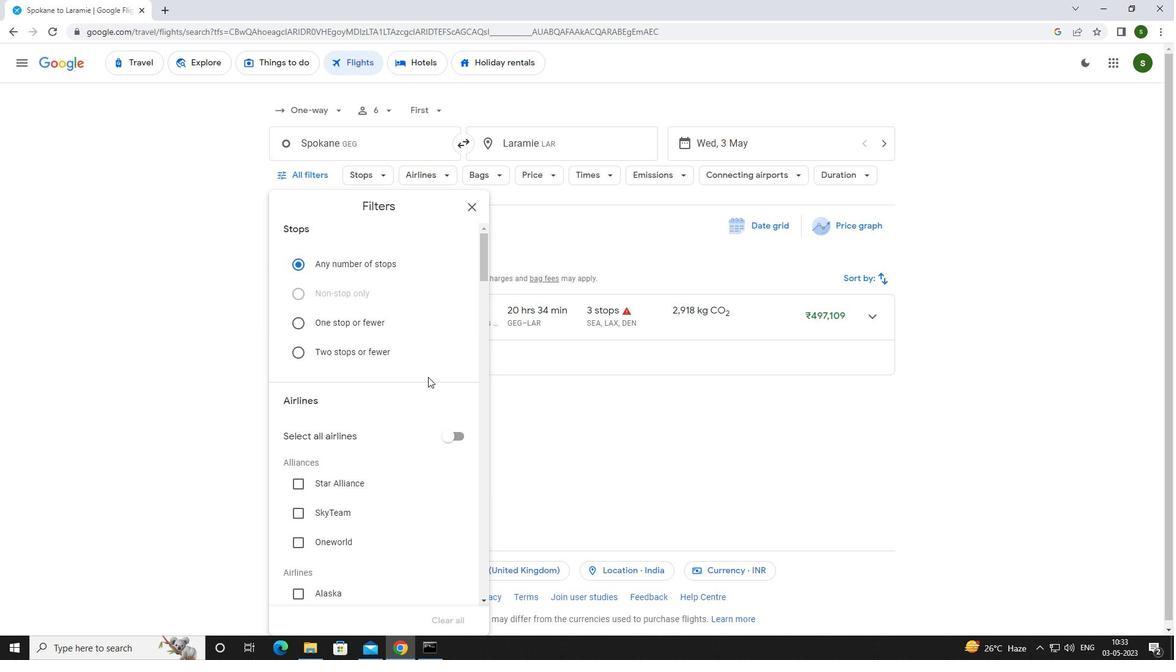 
Action: Mouse scrolled (423, 370) with delta (0, 0)
Screenshot: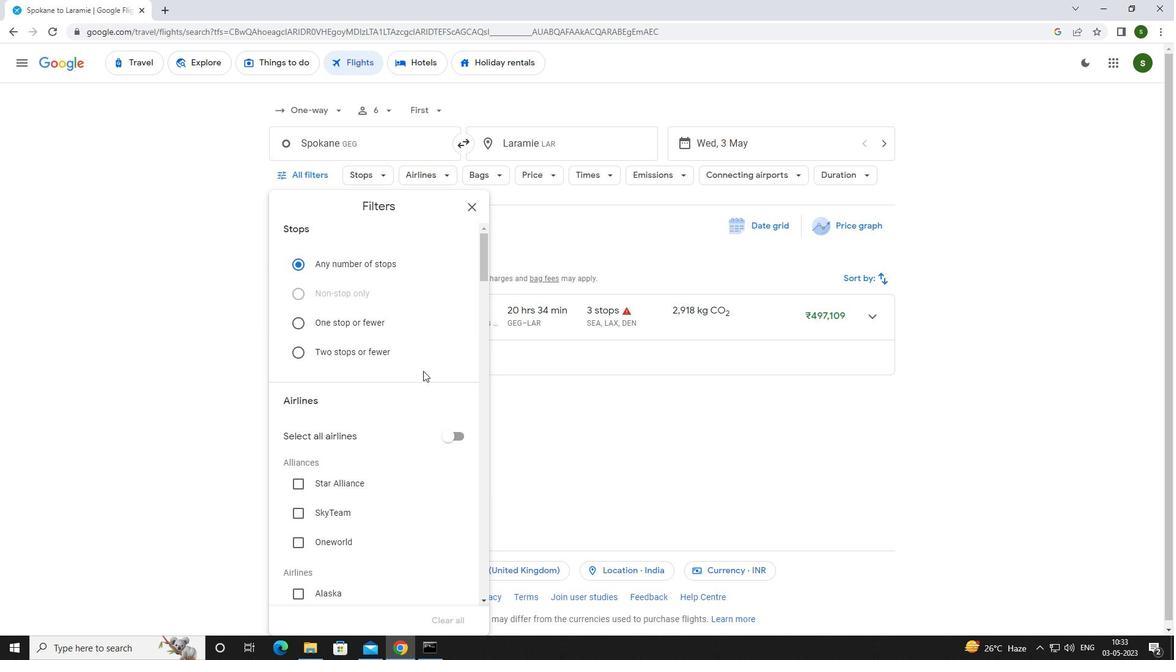 
Action: Mouse scrolled (423, 370) with delta (0, 0)
Screenshot: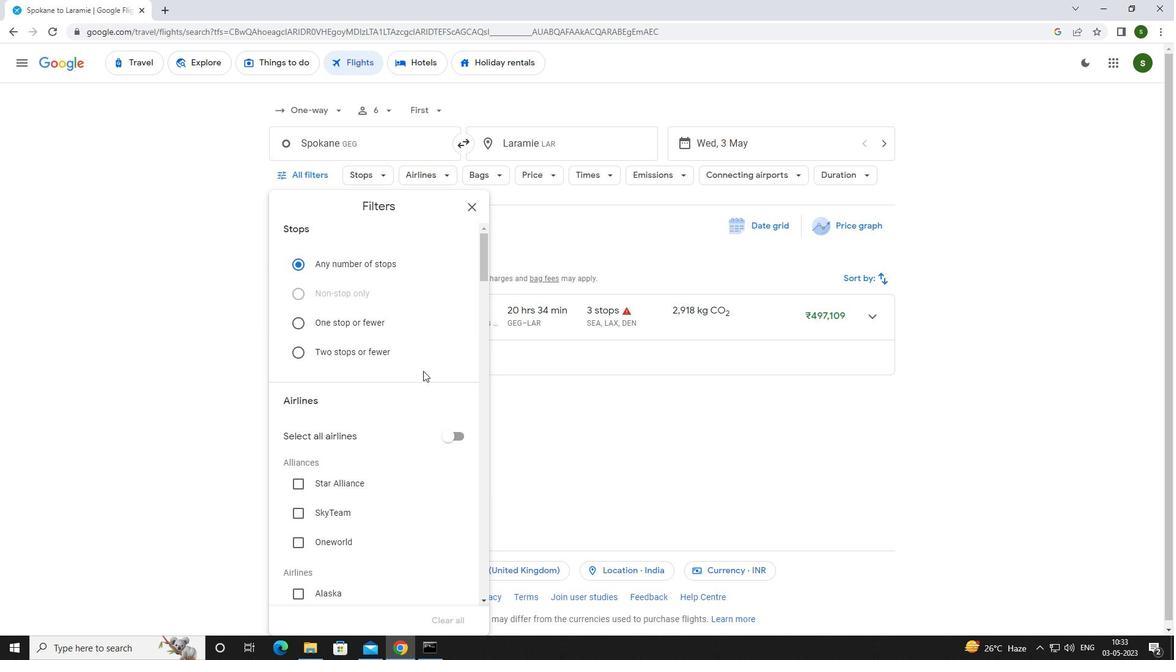 
Action: Mouse scrolled (423, 370) with delta (0, 0)
Screenshot: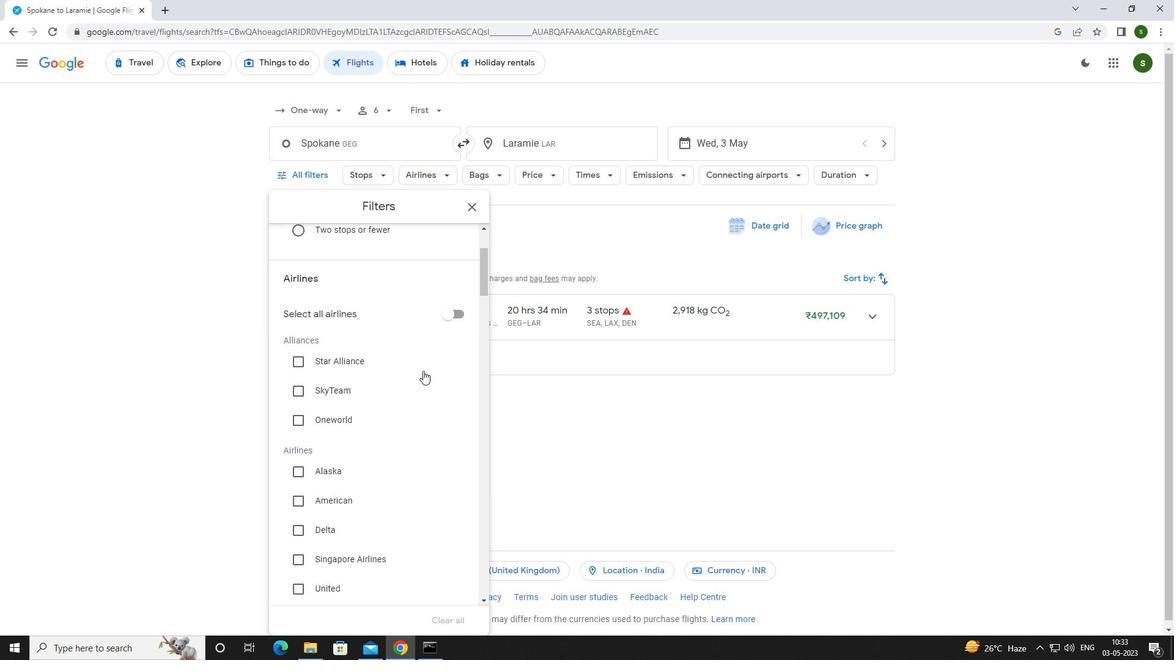 
Action: Mouse scrolled (423, 370) with delta (0, 0)
Screenshot: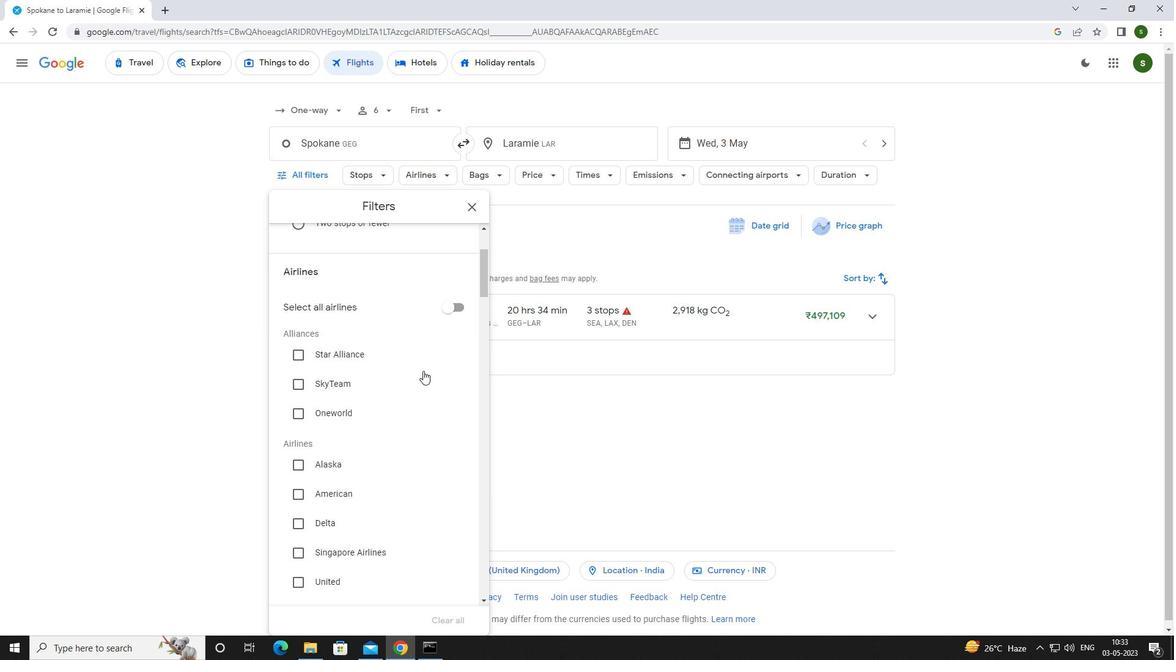 
Action: Mouse scrolled (423, 370) with delta (0, 0)
Screenshot: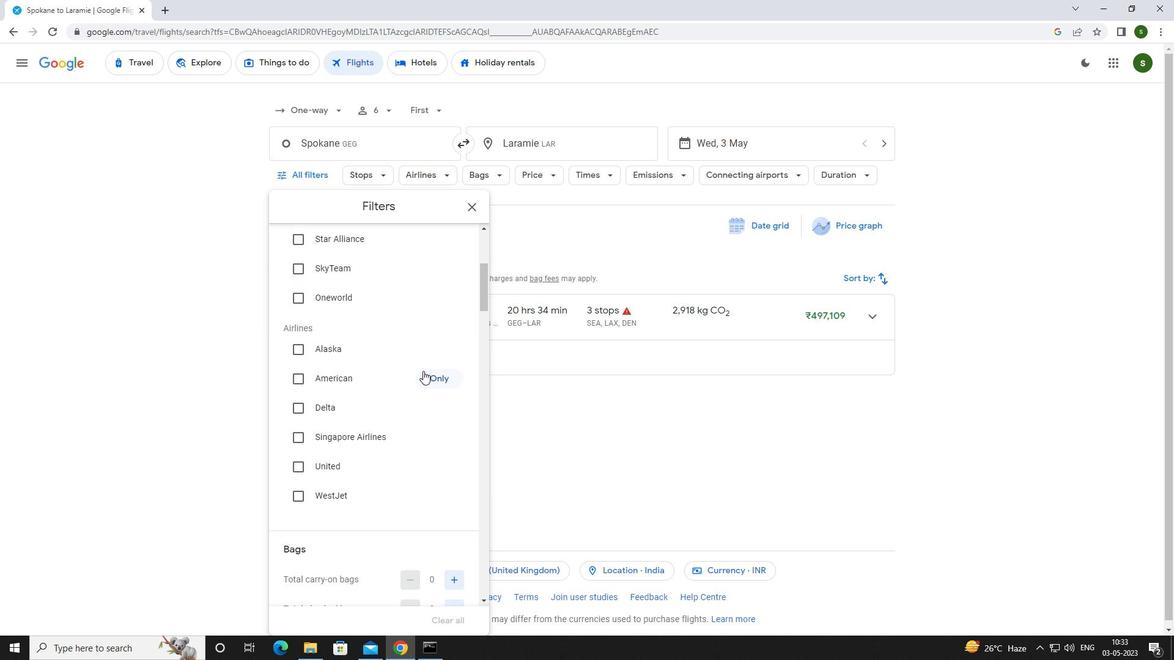 
Action: Mouse scrolled (423, 370) with delta (0, 0)
Screenshot: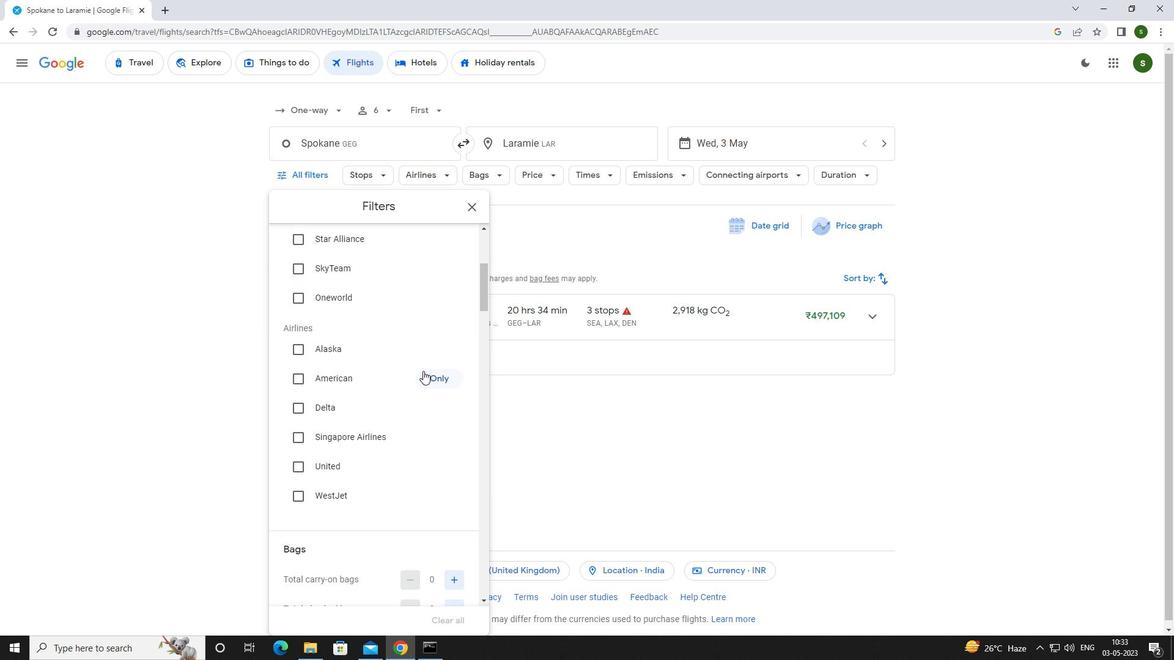 
Action: Mouse scrolled (423, 370) with delta (0, 0)
Screenshot: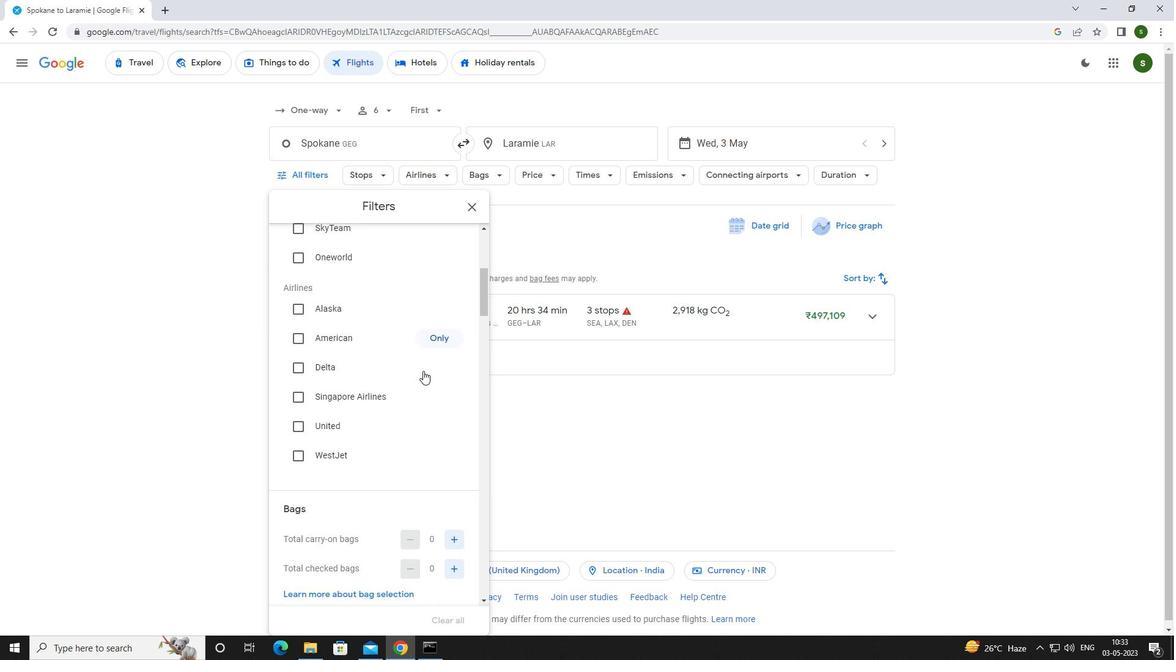 
Action: Mouse moved to (451, 423)
Screenshot: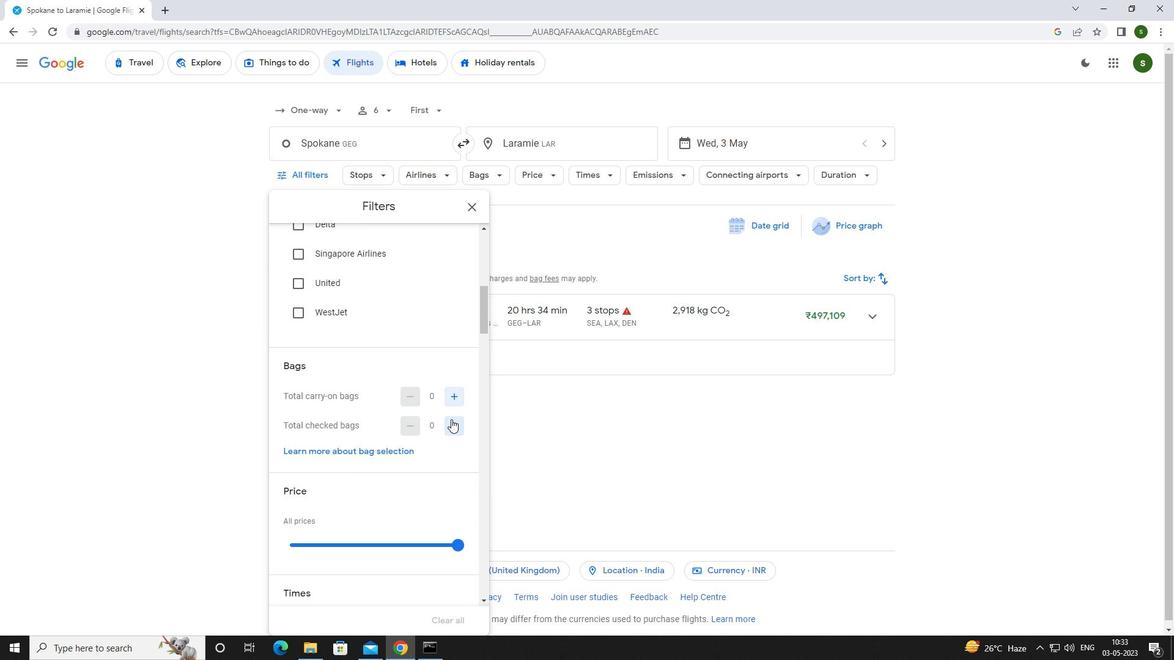 
Action: Mouse pressed left at (451, 423)
Screenshot: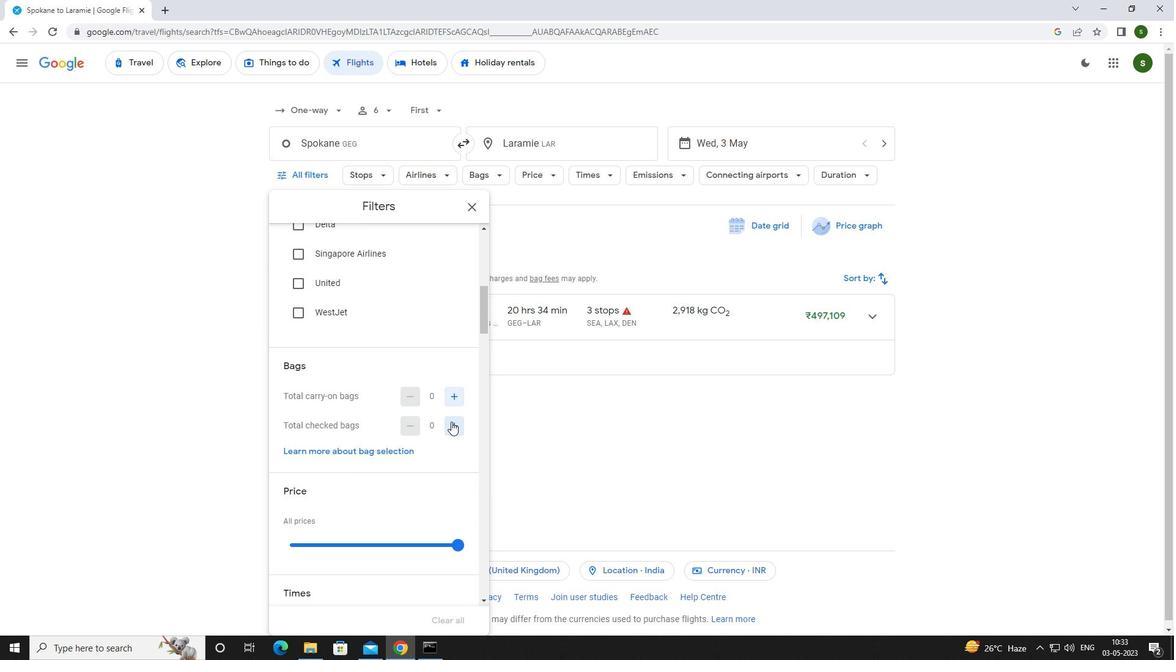 
Action: Mouse pressed left at (451, 423)
Screenshot: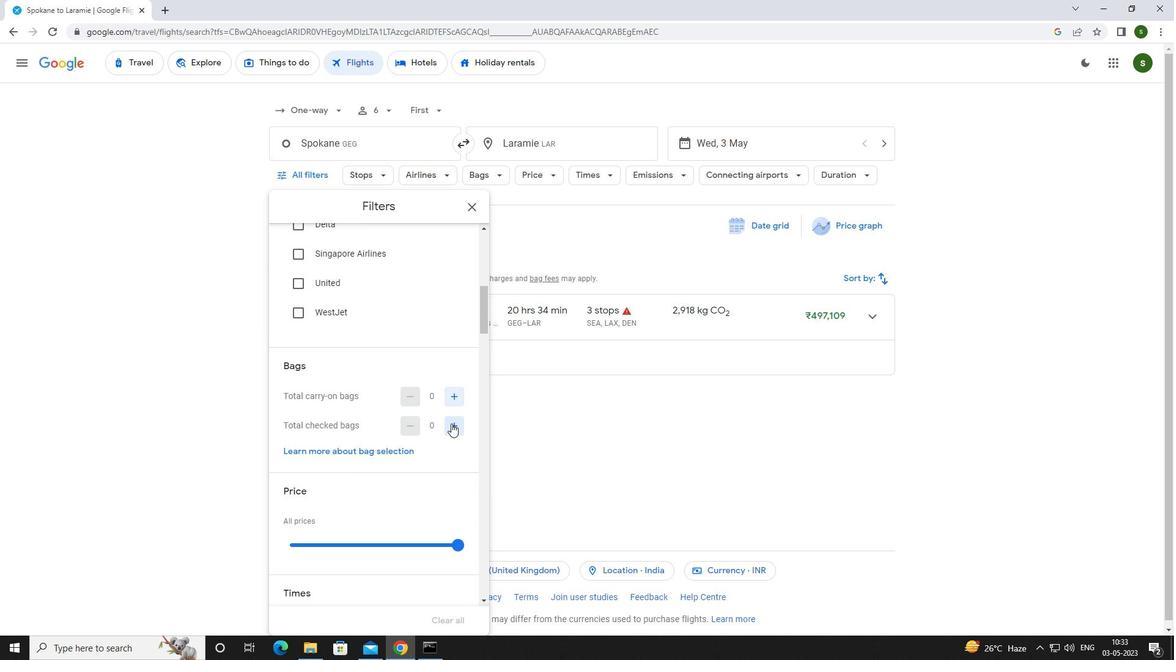 
Action: Mouse pressed left at (451, 423)
Screenshot: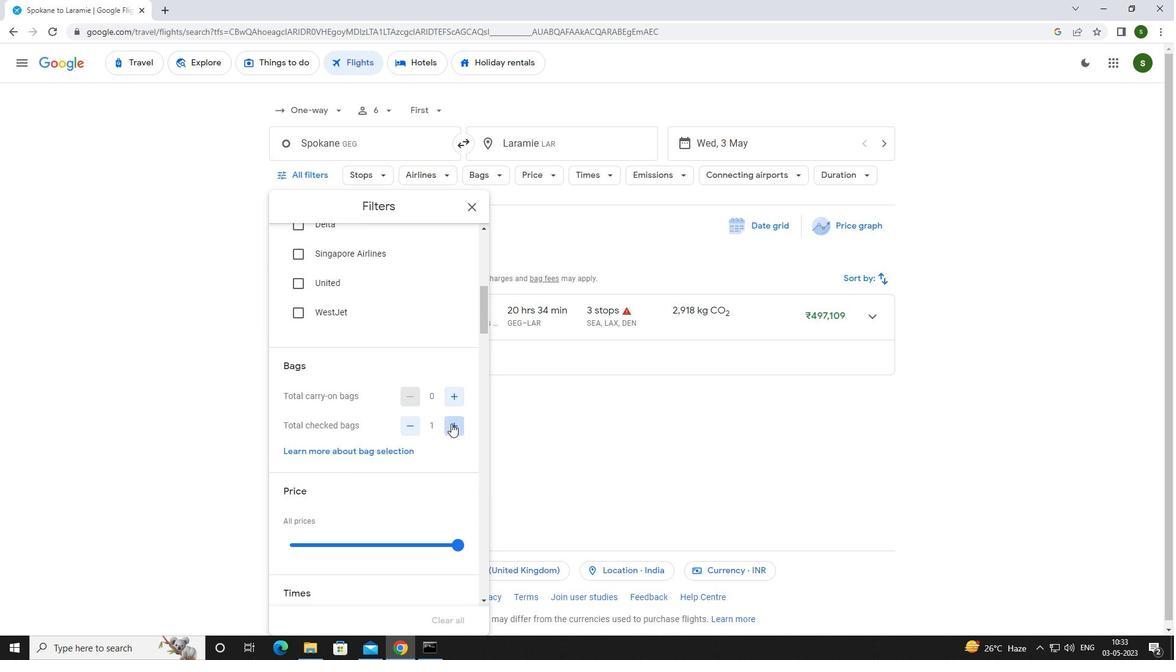 
Action: Mouse pressed left at (451, 423)
Screenshot: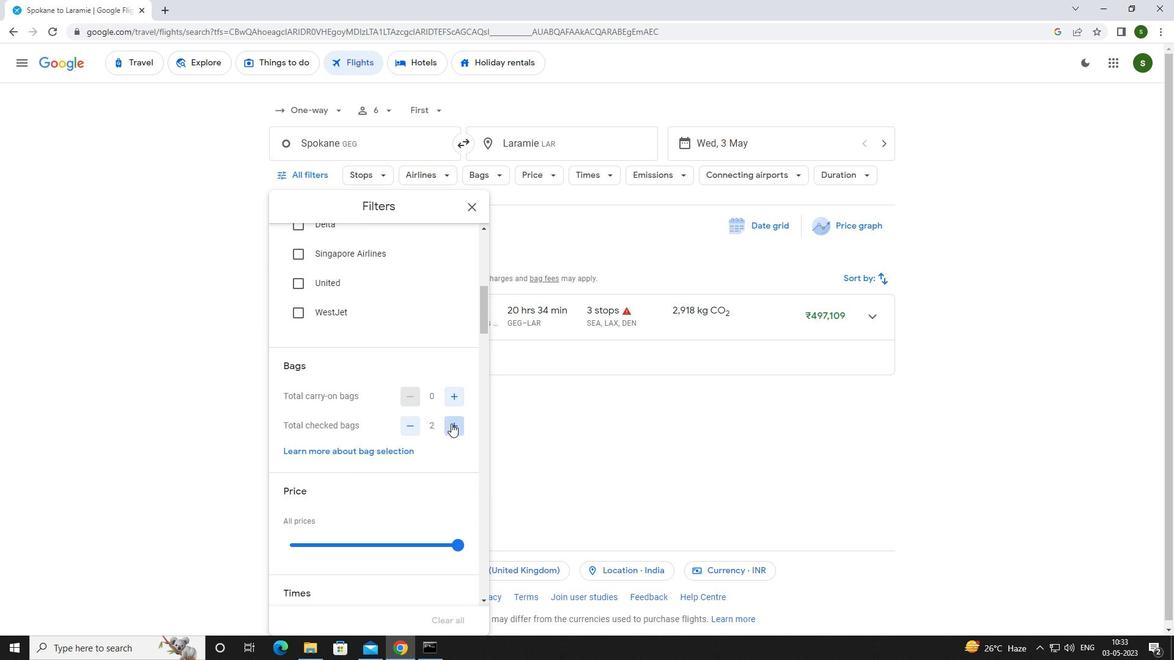 
Action: Mouse pressed left at (451, 423)
Screenshot: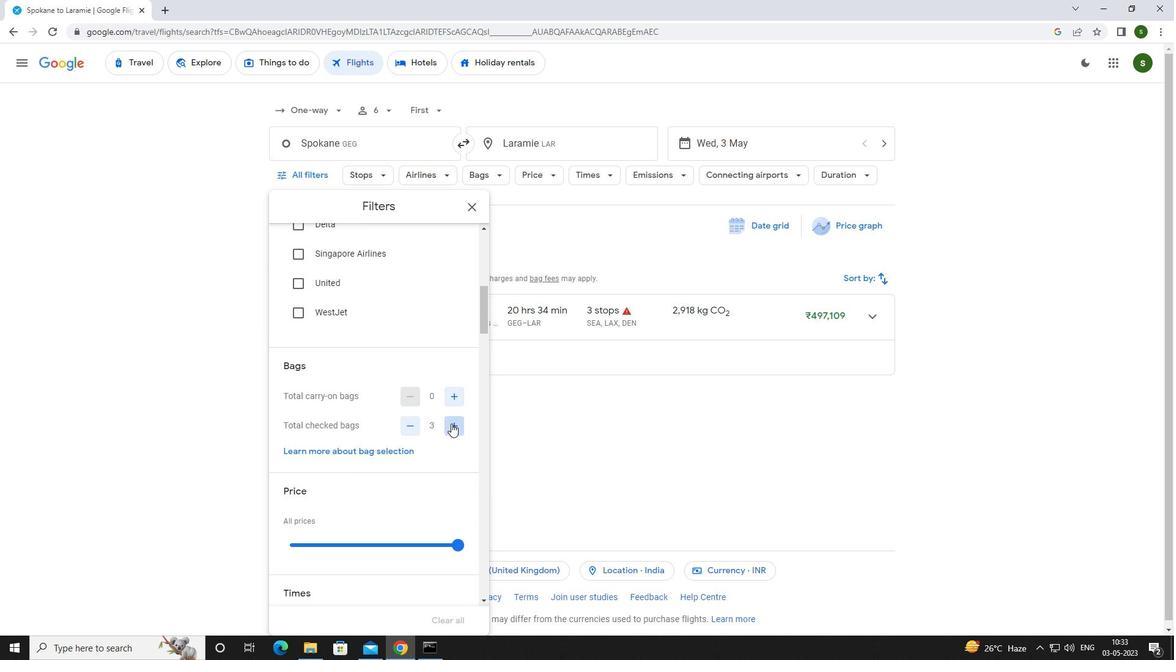 
Action: Mouse pressed left at (451, 423)
Screenshot: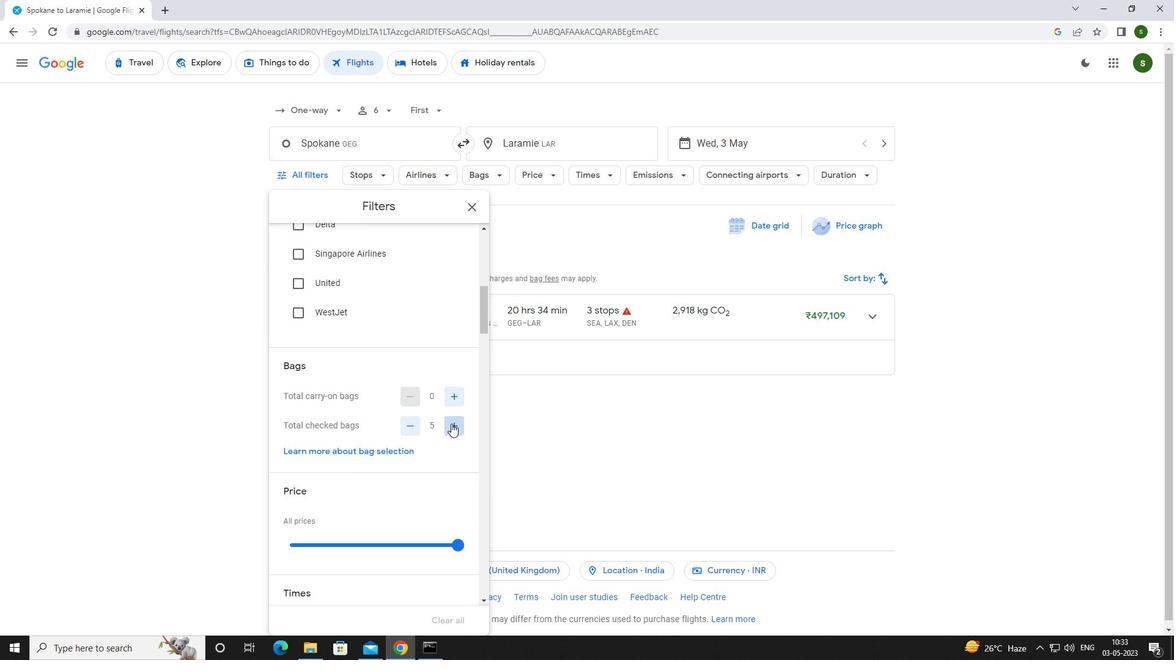 
Action: Mouse pressed left at (451, 423)
Screenshot: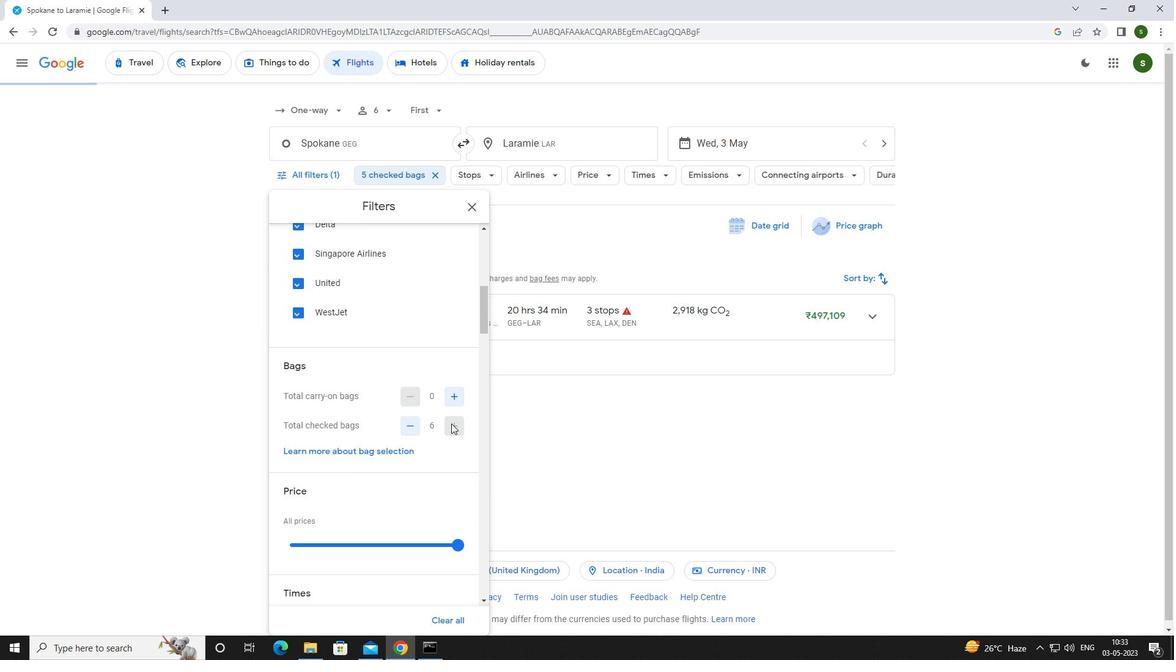 
Action: Mouse scrolled (451, 423) with delta (0, 0)
Screenshot: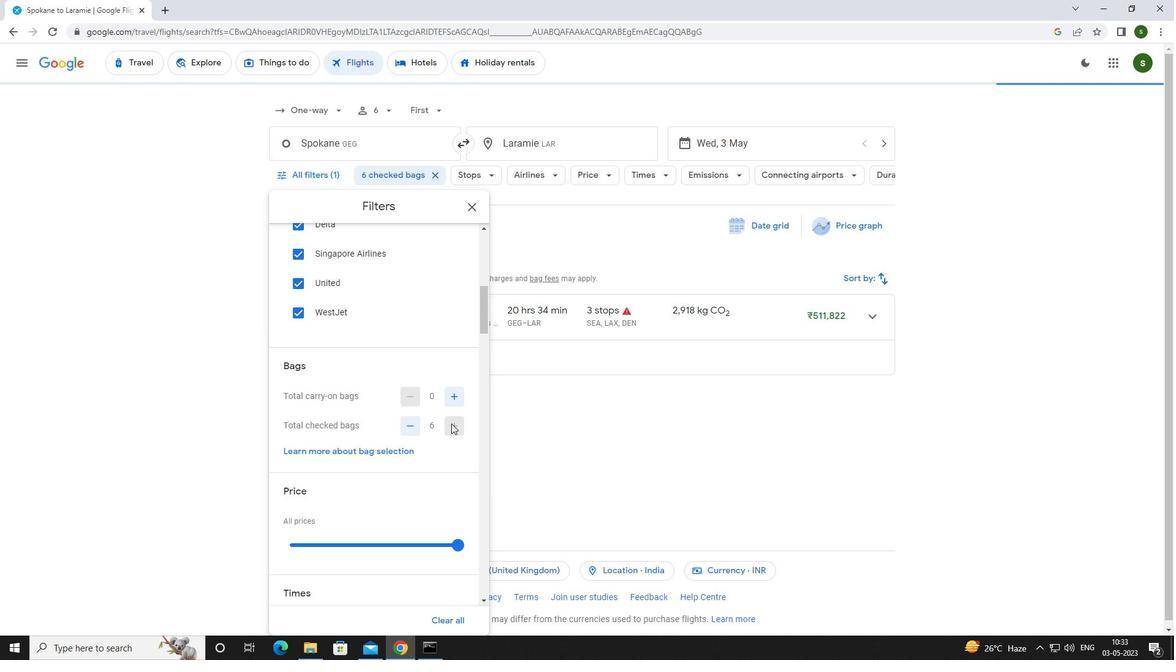 
Action: Mouse scrolled (451, 423) with delta (0, 0)
Screenshot: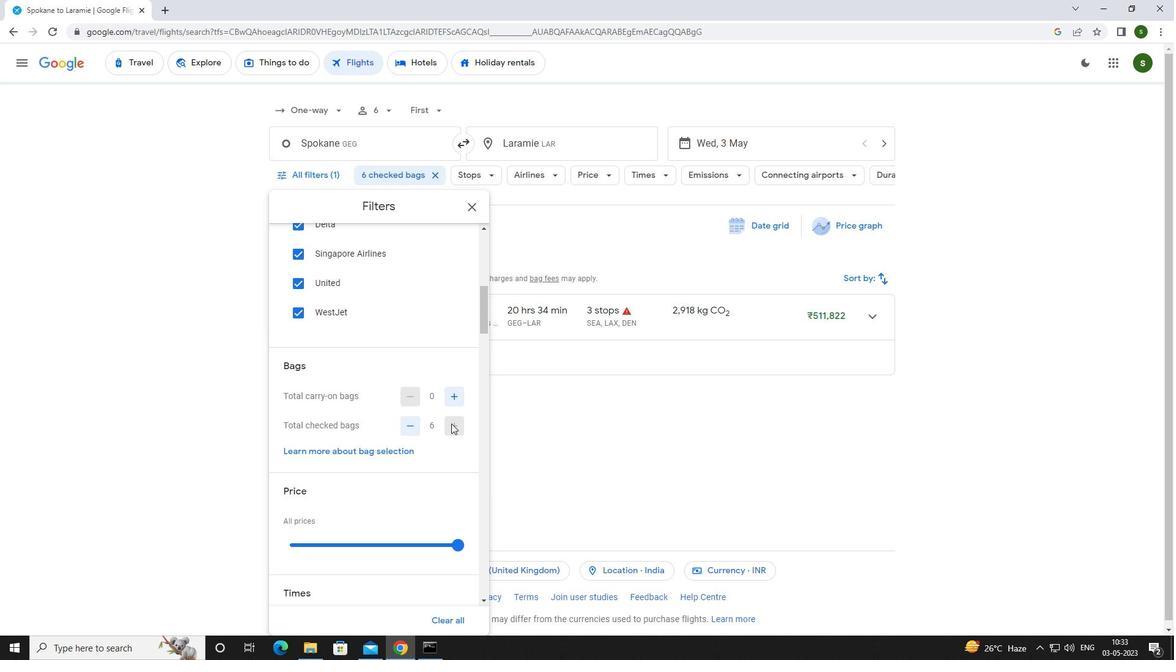 
Action: Mouse moved to (455, 424)
Screenshot: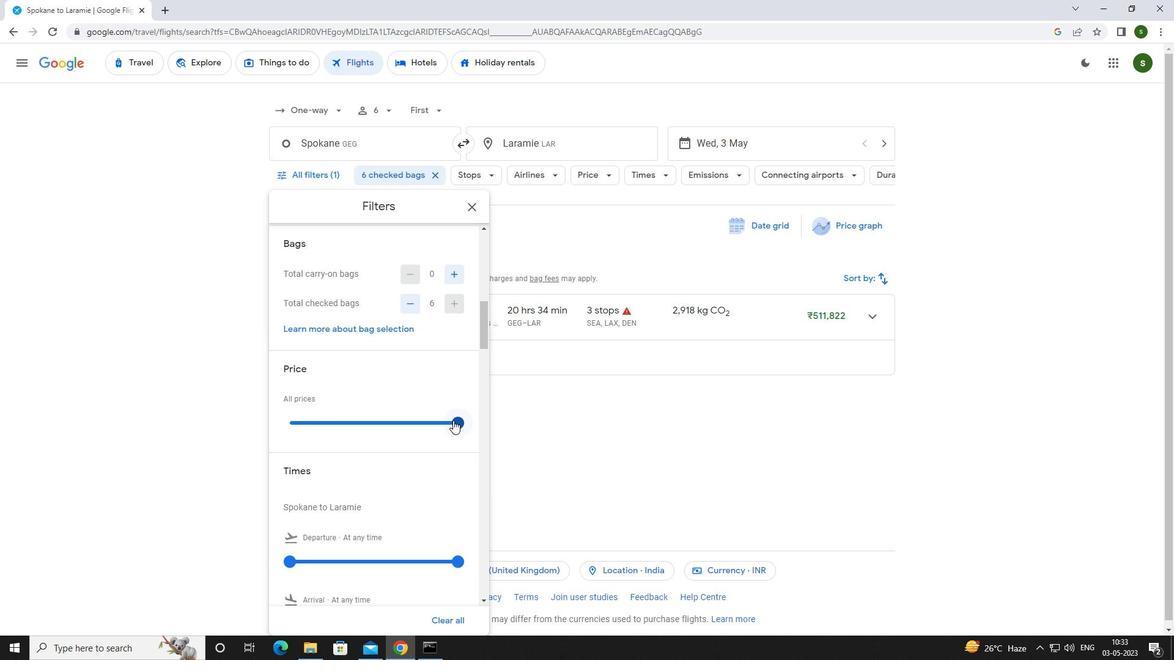 
Action: Mouse pressed left at (455, 424)
Screenshot: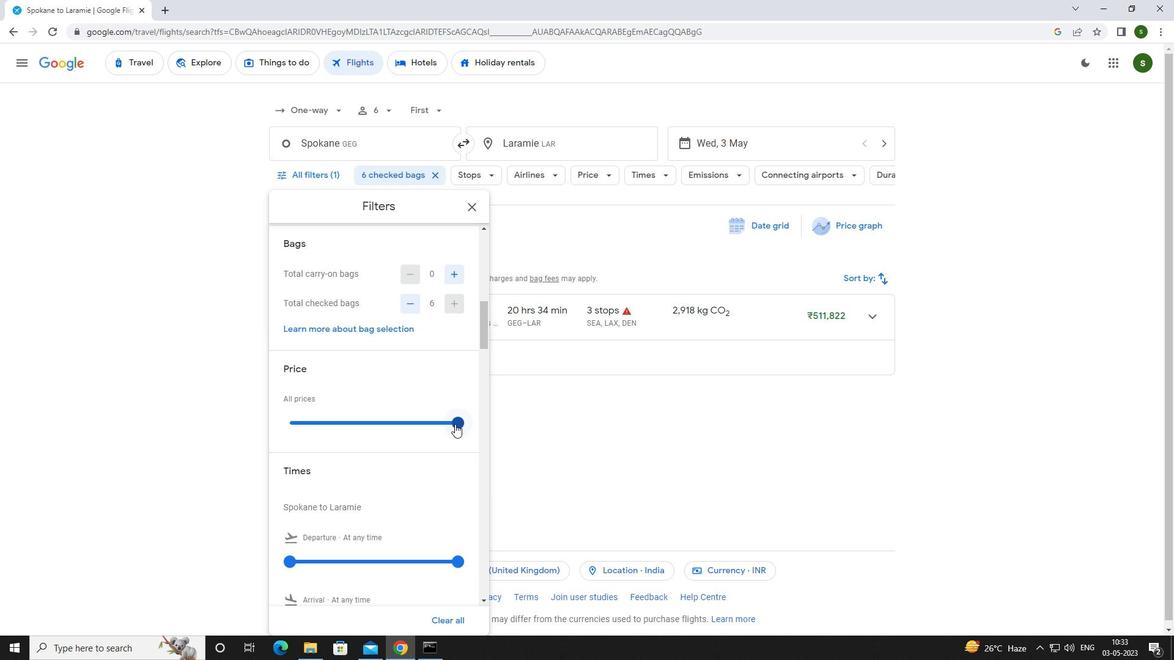 
Action: Mouse moved to (363, 431)
Screenshot: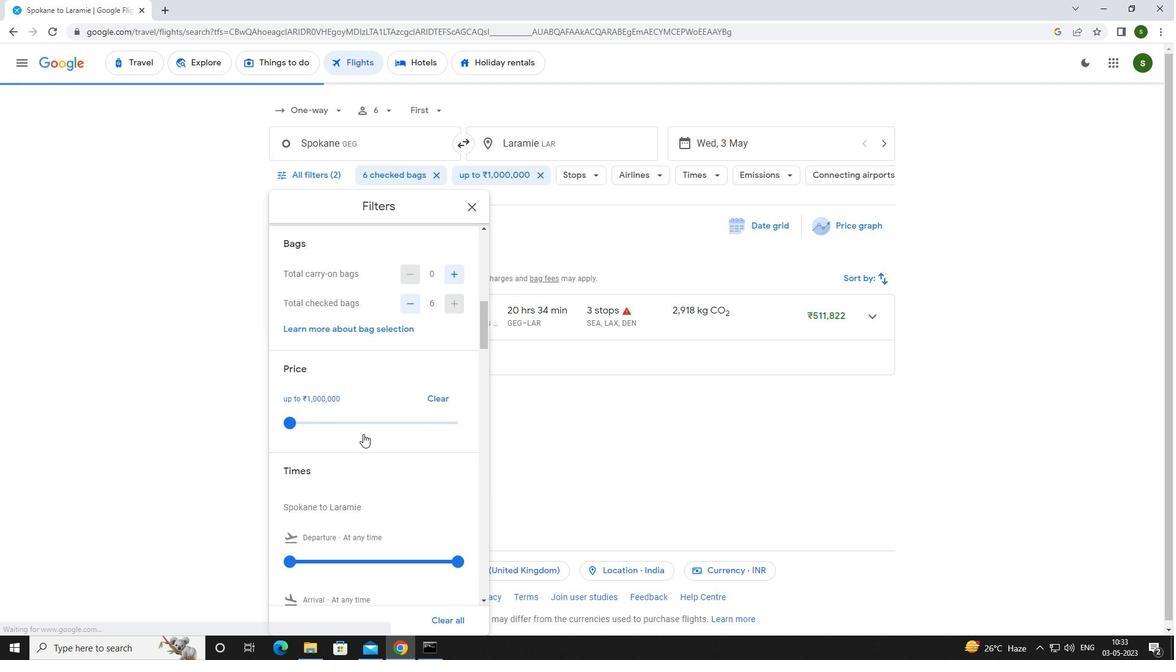 
Action: Mouse scrolled (363, 431) with delta (0, 0)
Screenshot: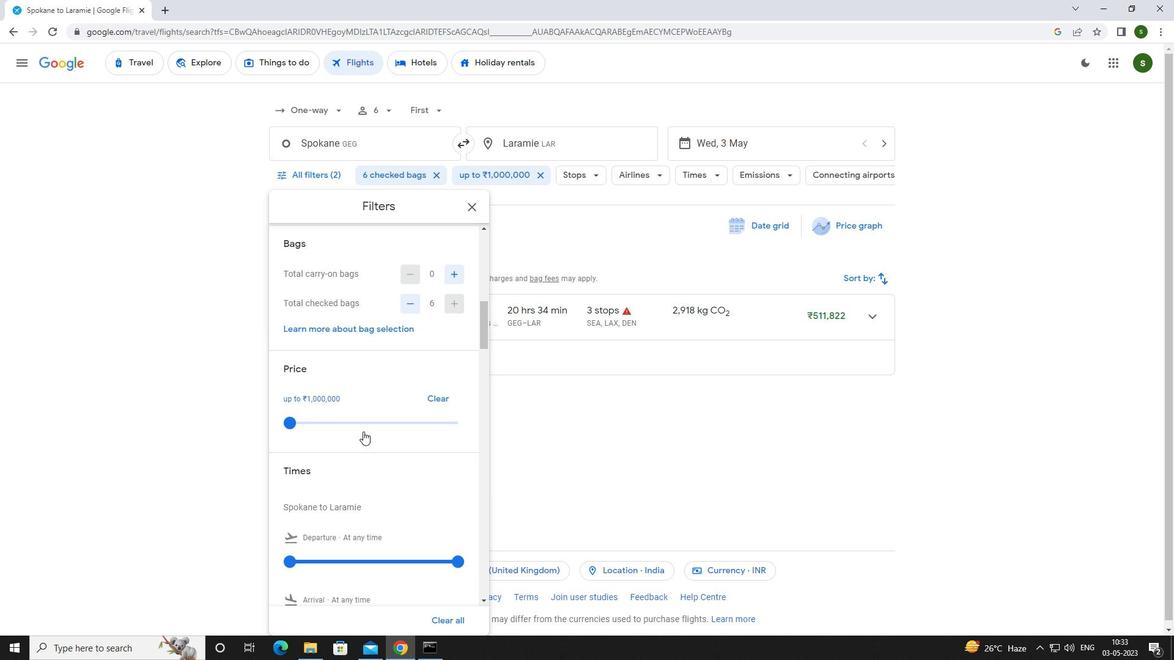 
Action: Mouse scrolled (363, 431) with delta (0, 0)
Screenshot: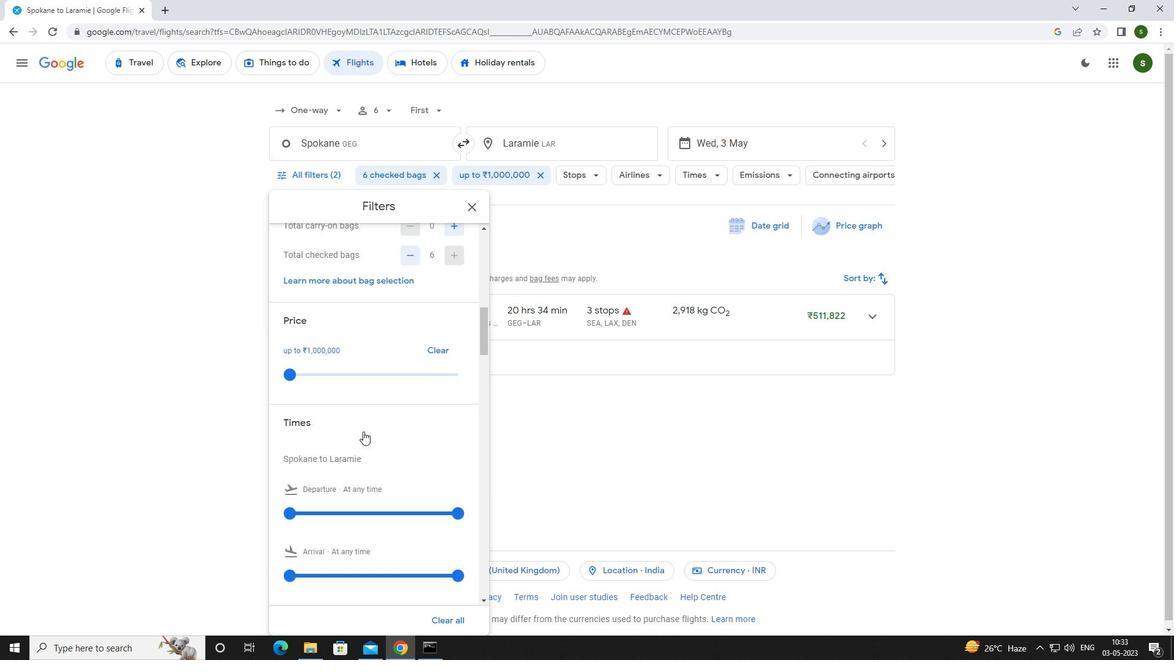 
Action: Mouse moved to (291, 439)
Screenshot: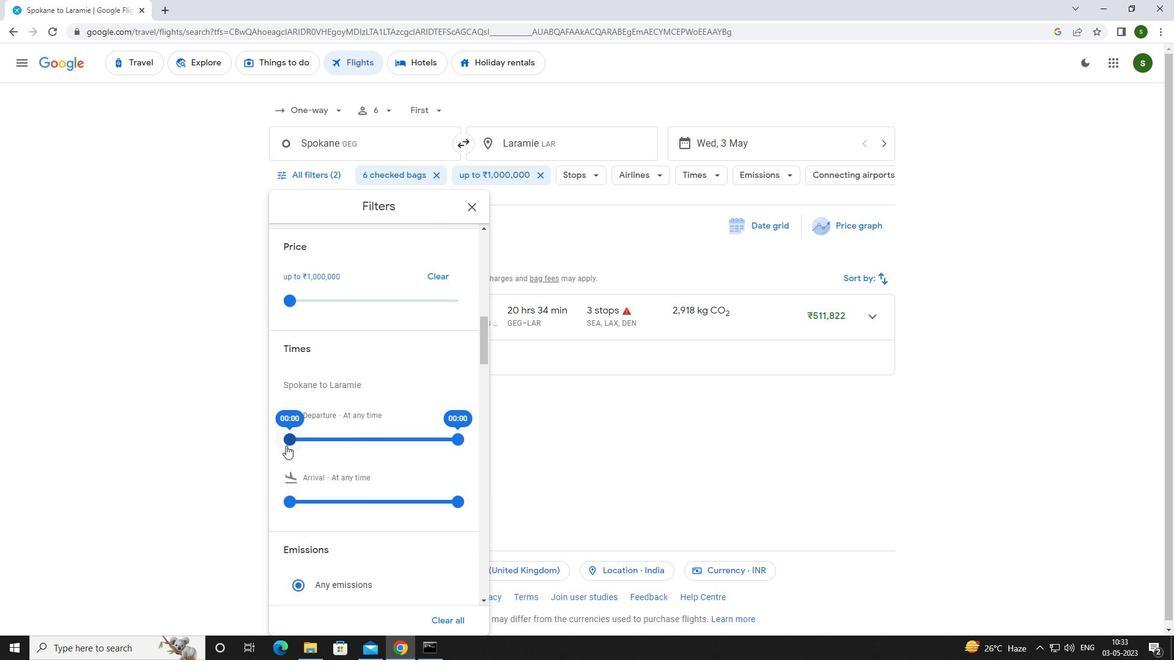 
Action: Mouse pressed left at (291, 439)
Screenshot: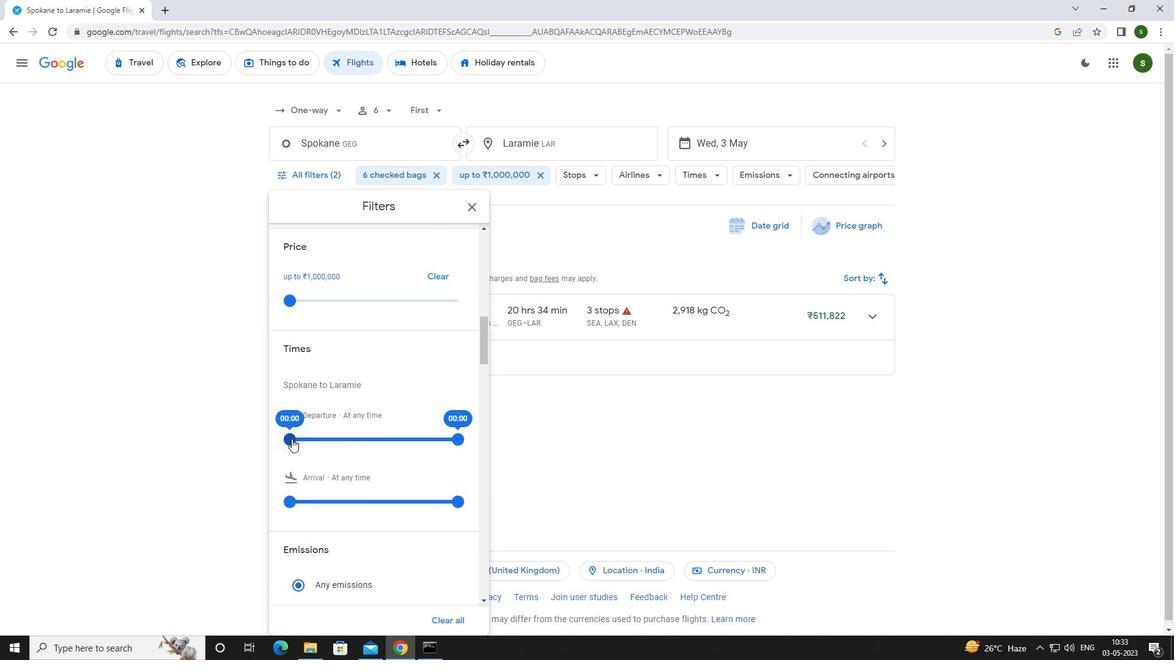 
Action: Mouse moved to (530, 436)
Screenshot: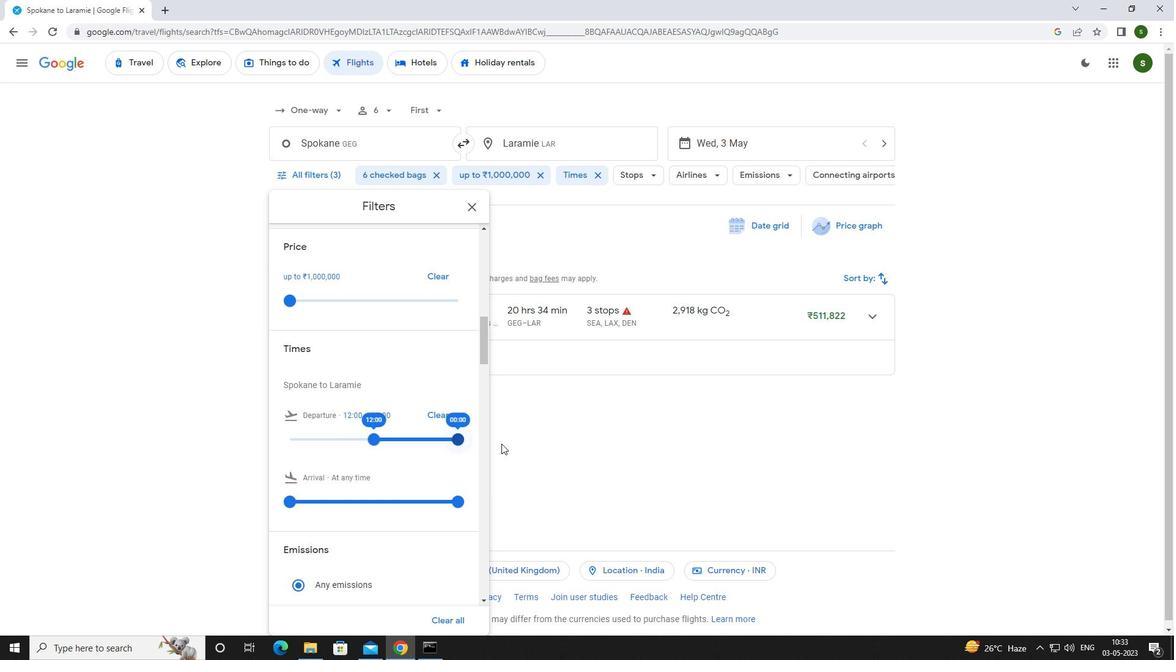 
Action: Mouse pressed left at (530, 436)
Screenshot: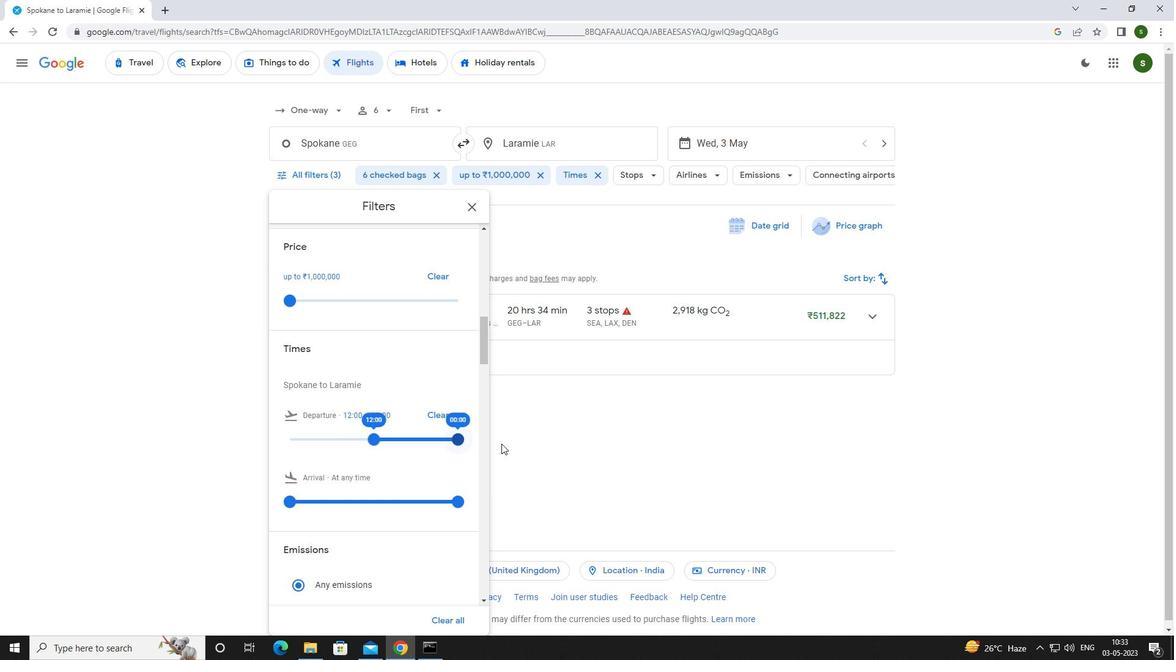 
Action: Mouse moved to (530, 434)
Screenshot: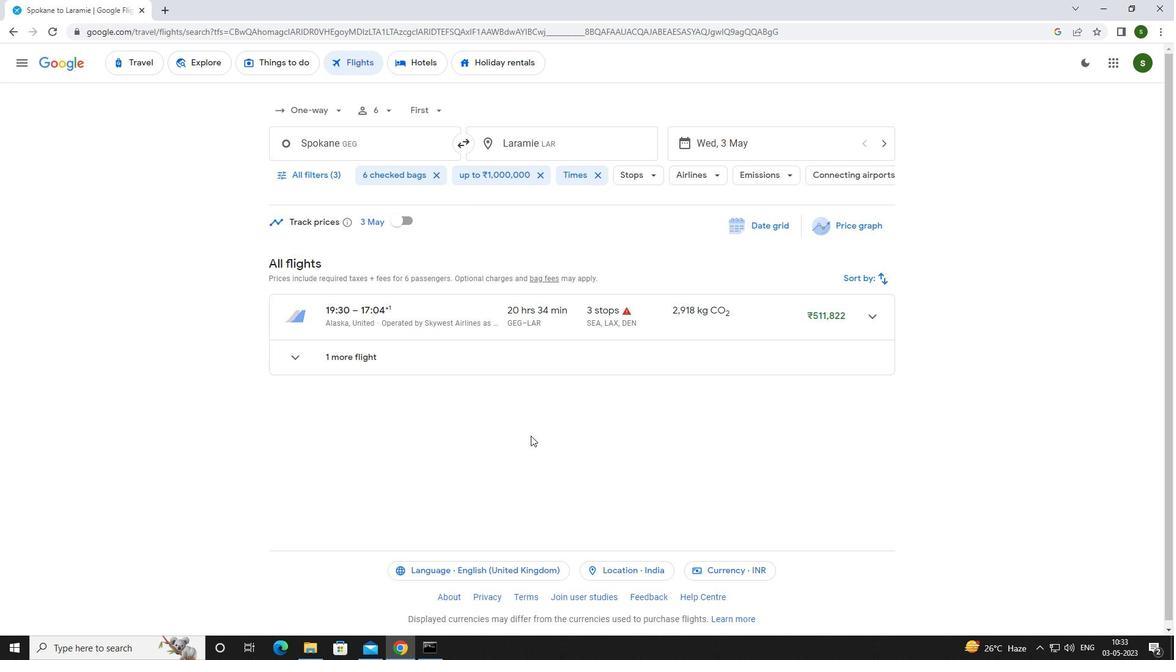 
